 Task: Research Airbnb accommodation in Secunda, South Africa from 7th December, 2023 to 15th December, 2023 for 6 adults.3 bedrooms having 3 beds and 3 bathrooms. Property type can be guest house. Look for 5 properties as per requirement.
Action: Mouse moved to (602, 102)
Screenshot: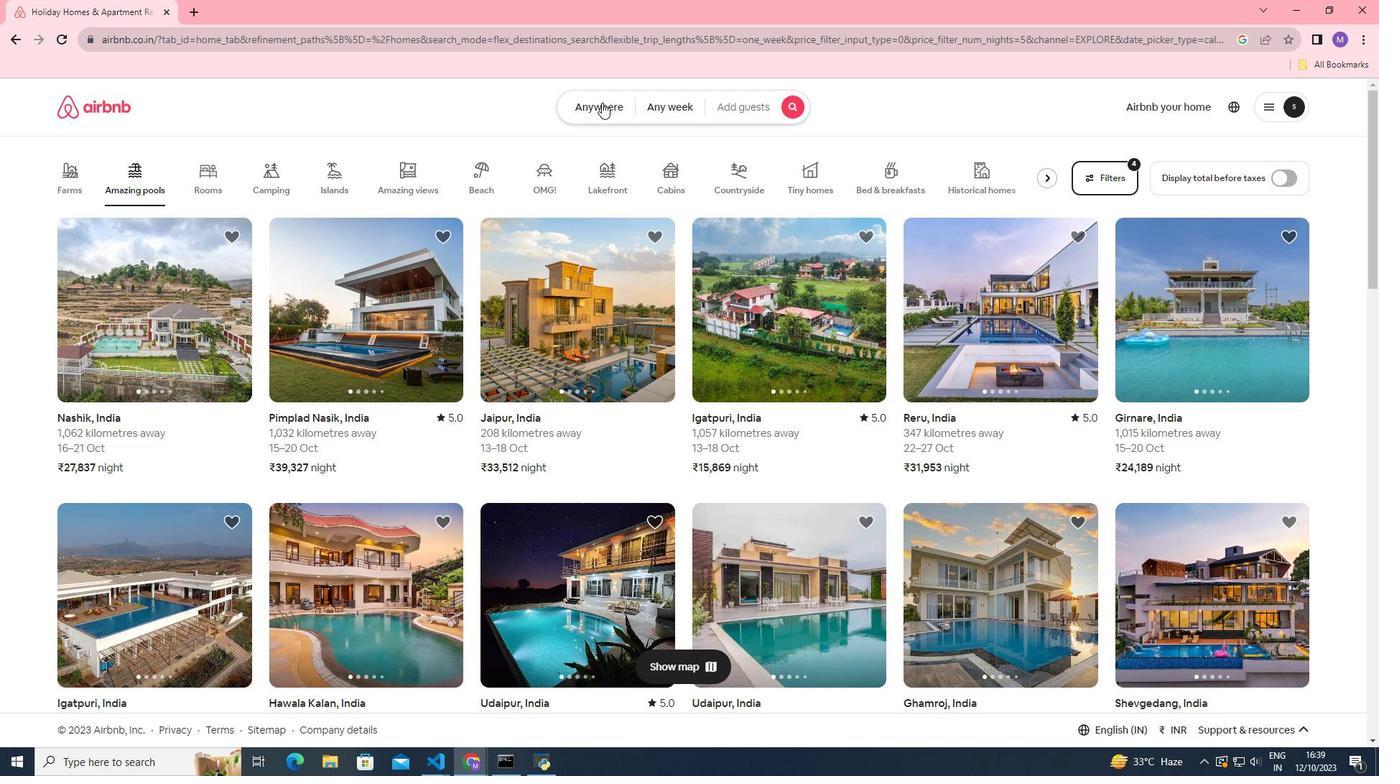 
Action: Mouse pressed left at (602, 102)
Screenshot: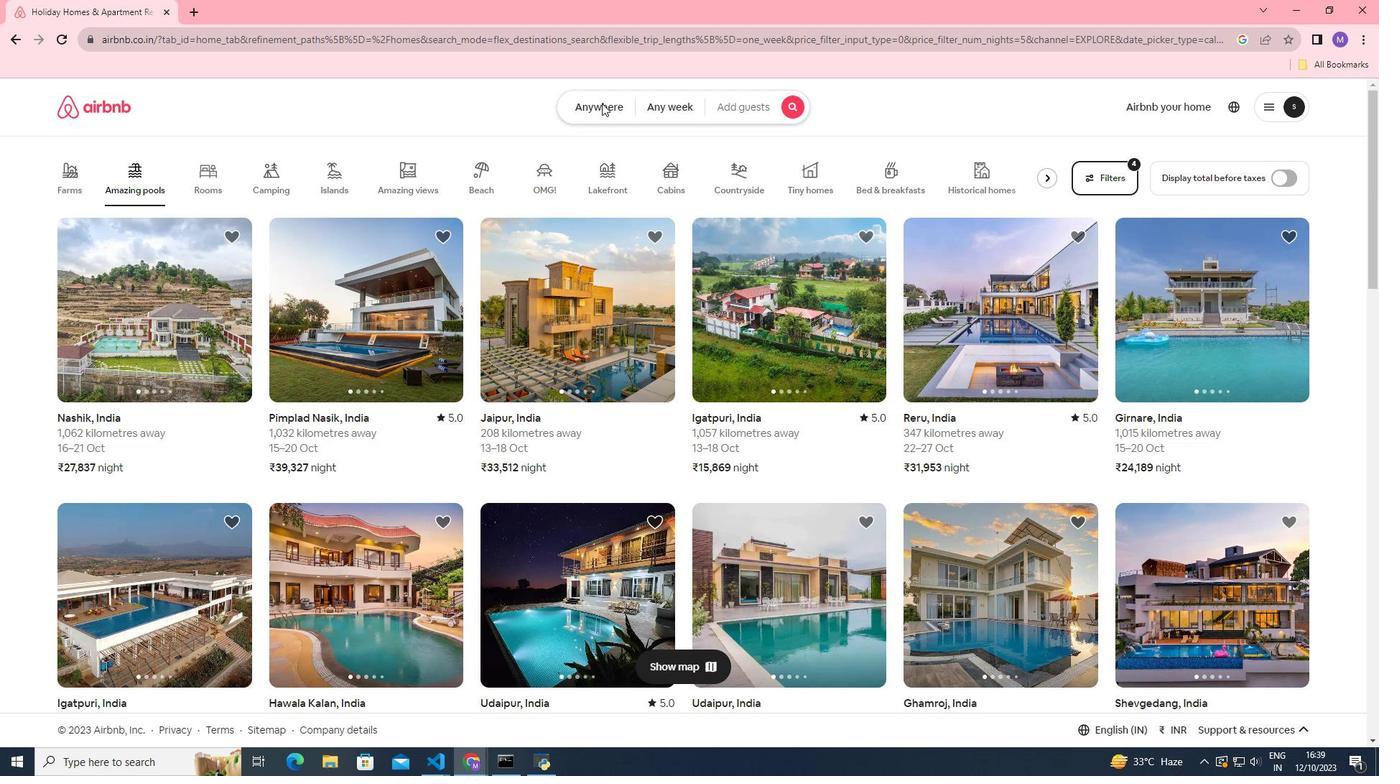 
Action: Mouse moved to (435, 163)
Screenshot: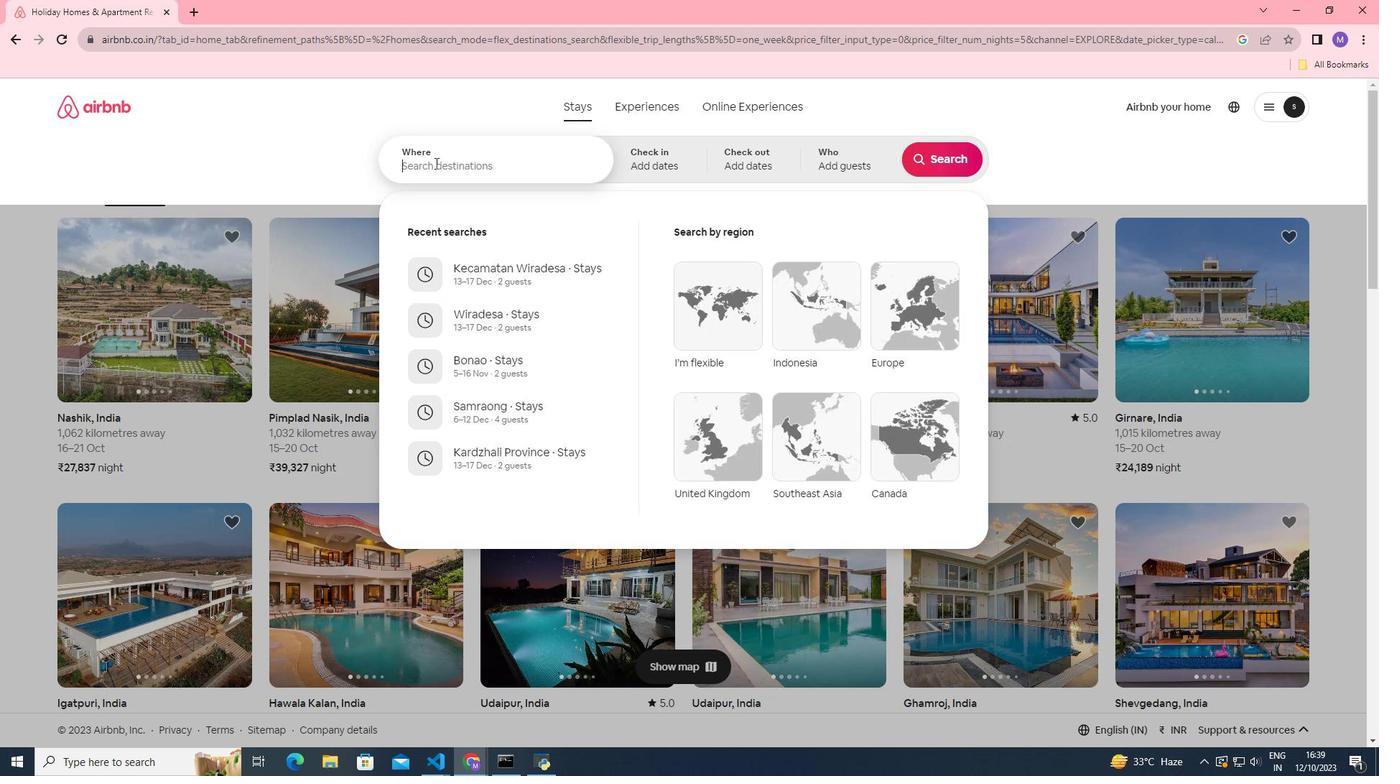 
Action: Mouse pressed left at (435, 163)
Screenshot: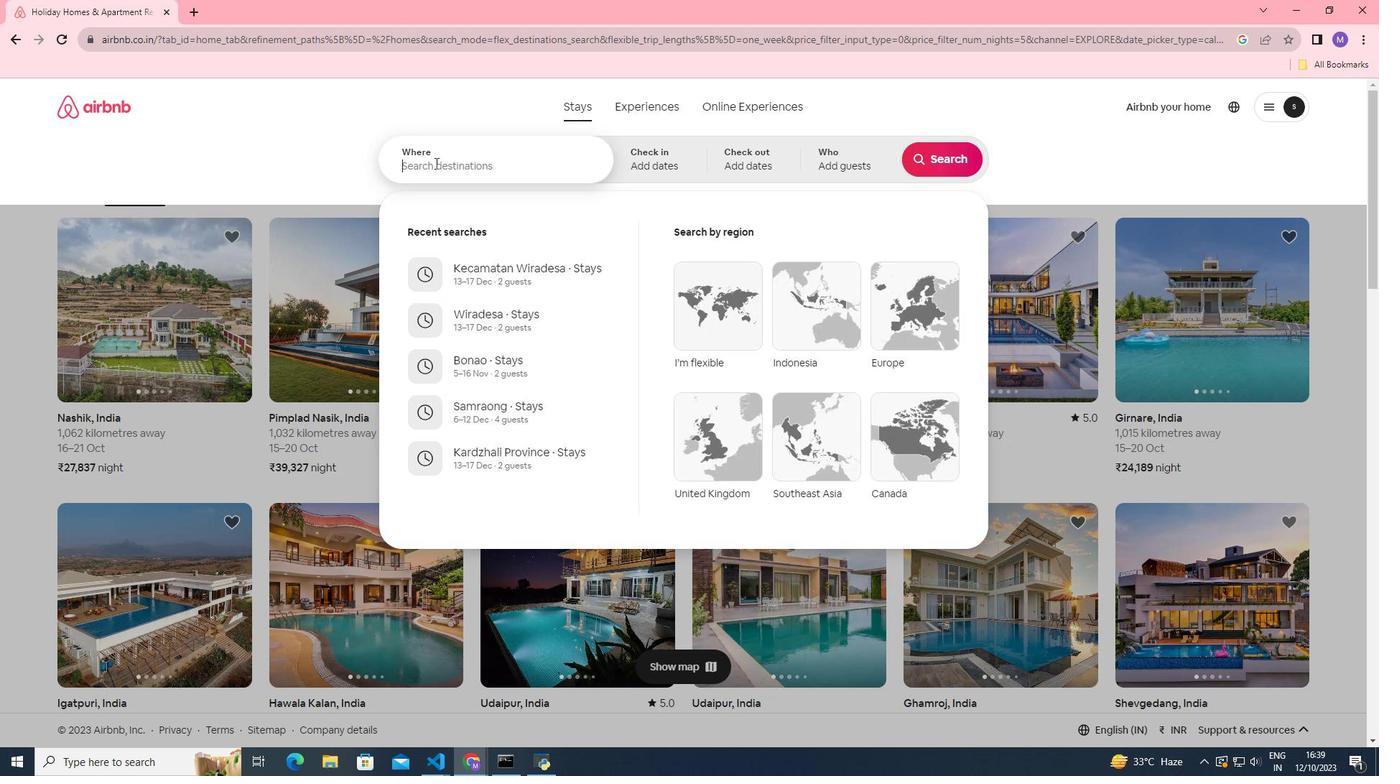 
Action: Key pressed <Key.shift><Key.shift><Key.shift><Key.shift>Secunda,<Key.space><Key.shift>South<Key.space><Key.shift>Africa
Screenshot: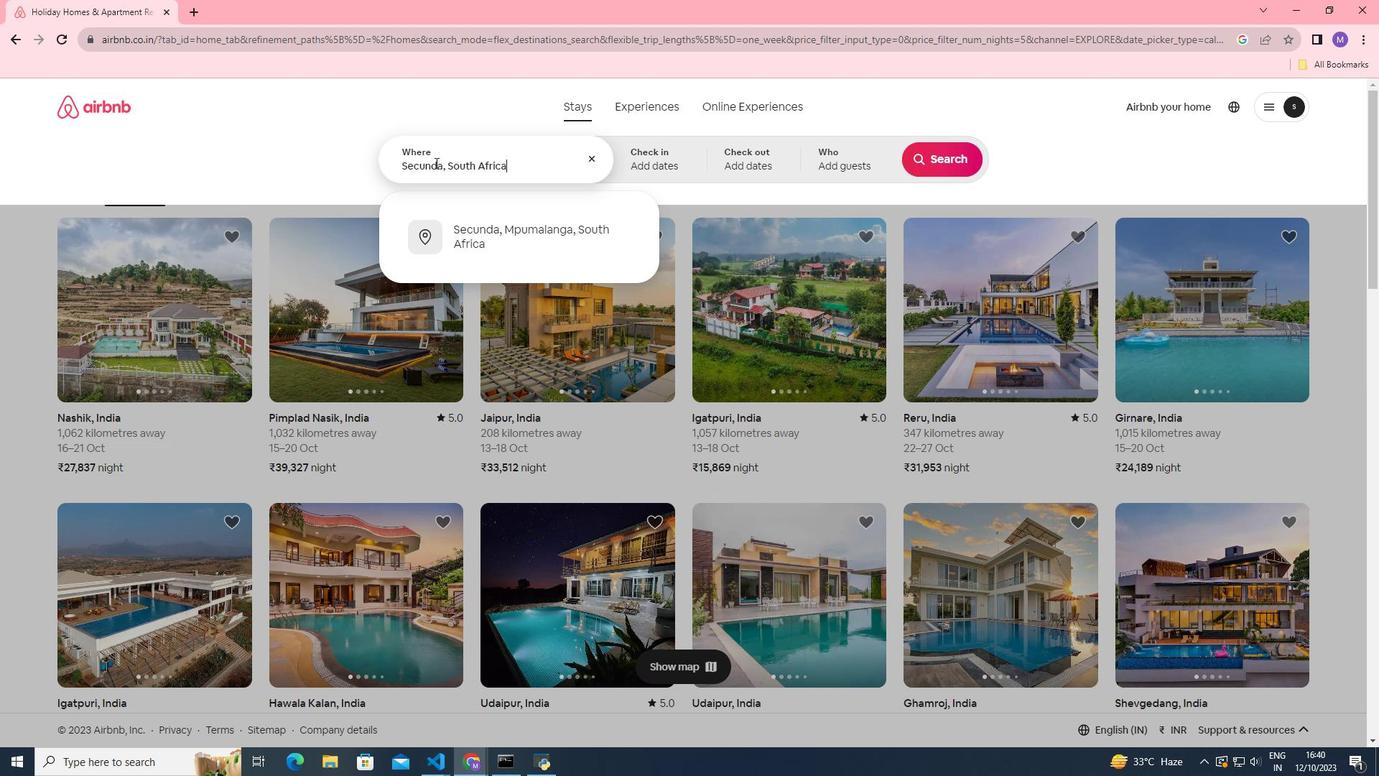 
Action: Mouse moved to (635, 167)
Screenshot: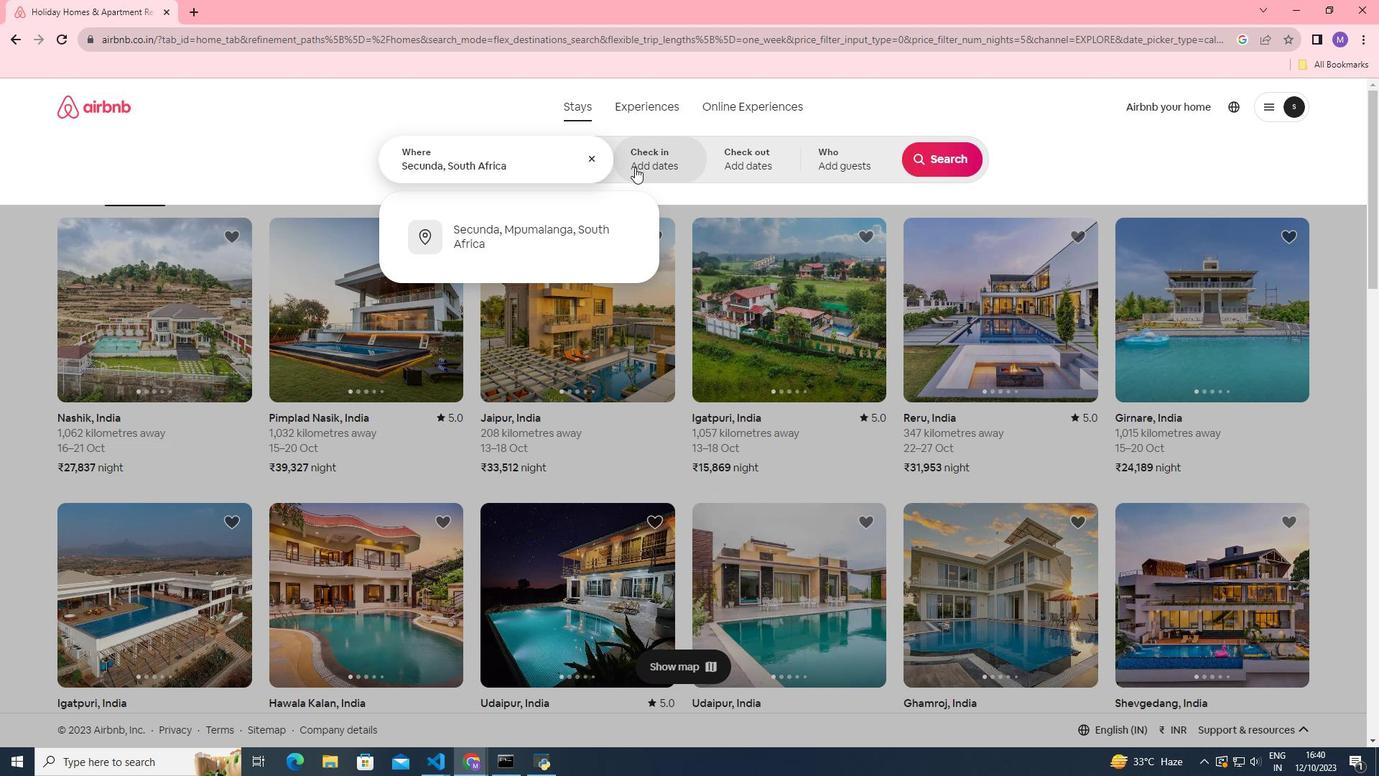 
Action: Mouse pressed left at (635, 167)
Screenshot: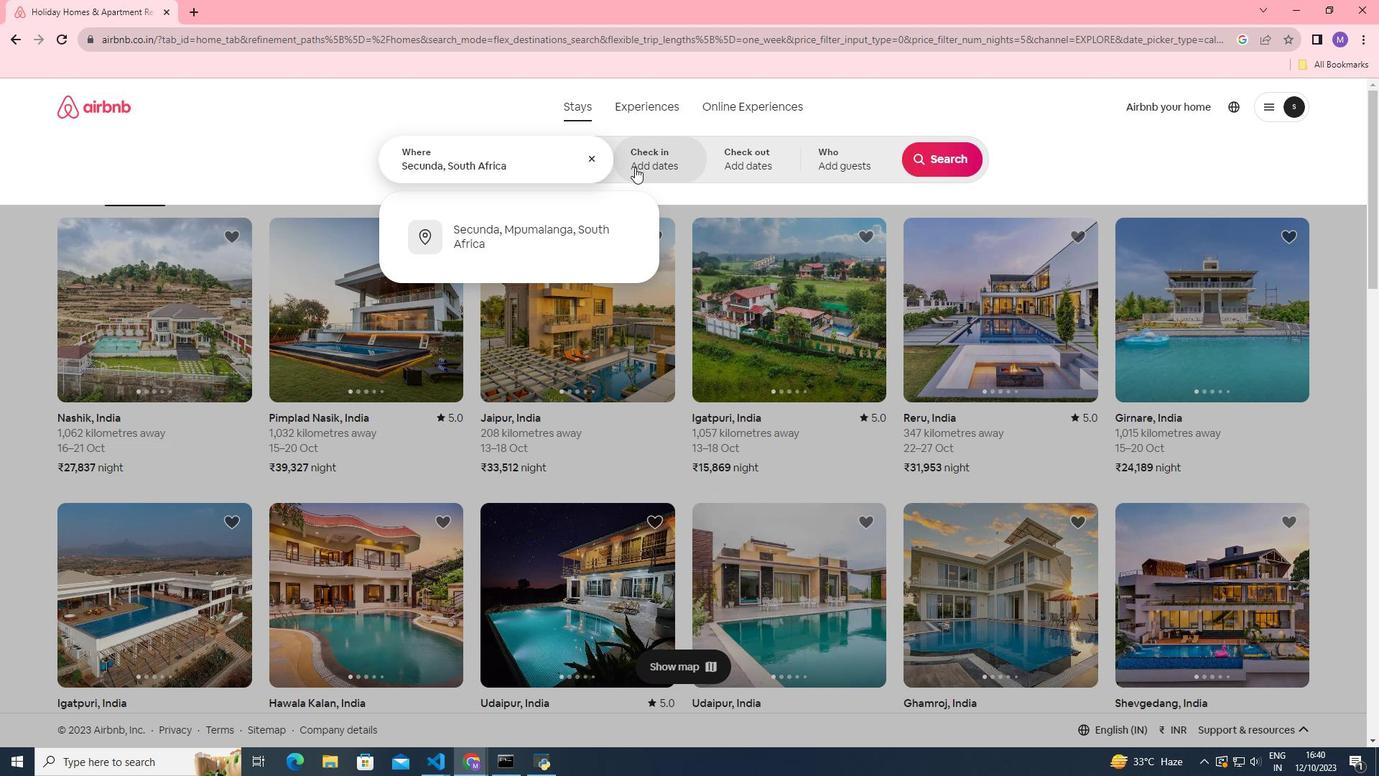
Action: Mouse moved to (945, 275)
Screenshot: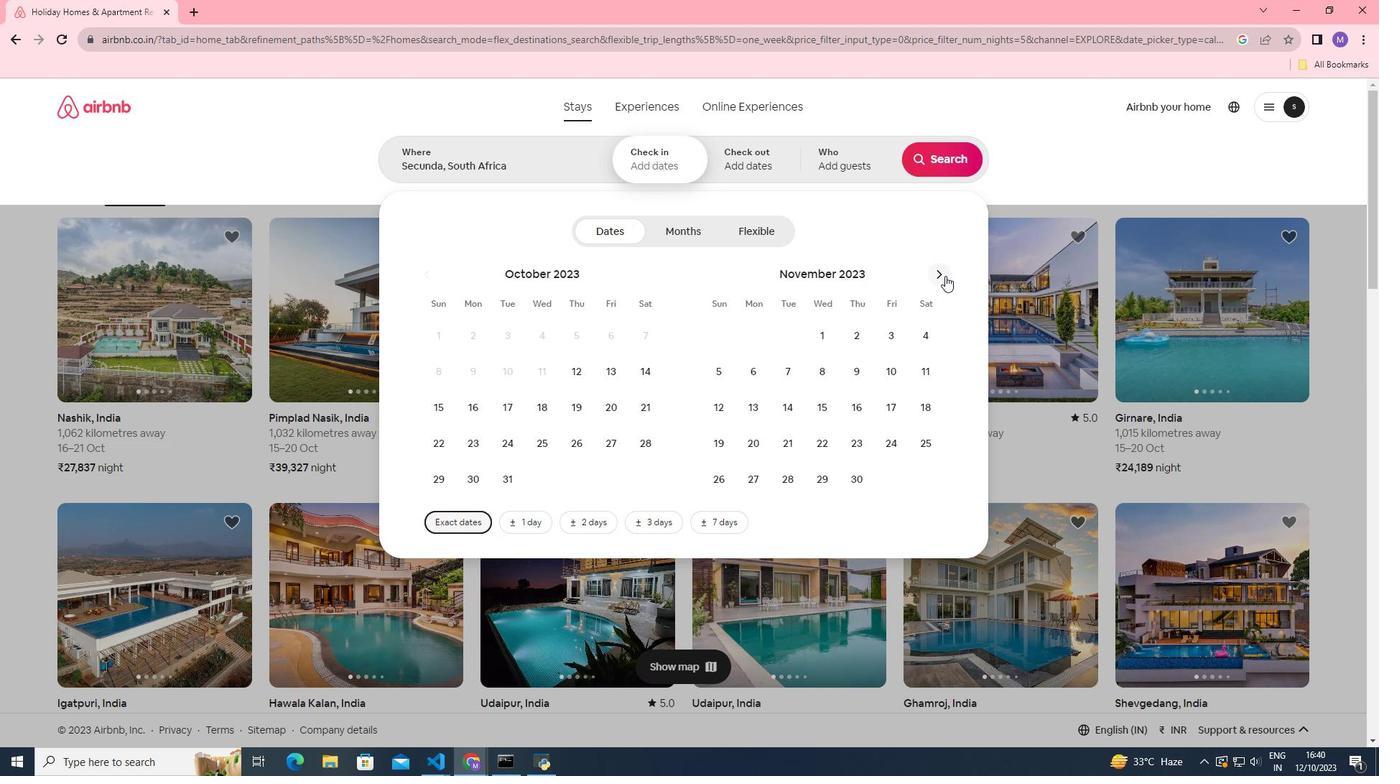 
Action: Mouse pressed left at (945, 275)
Screenshot: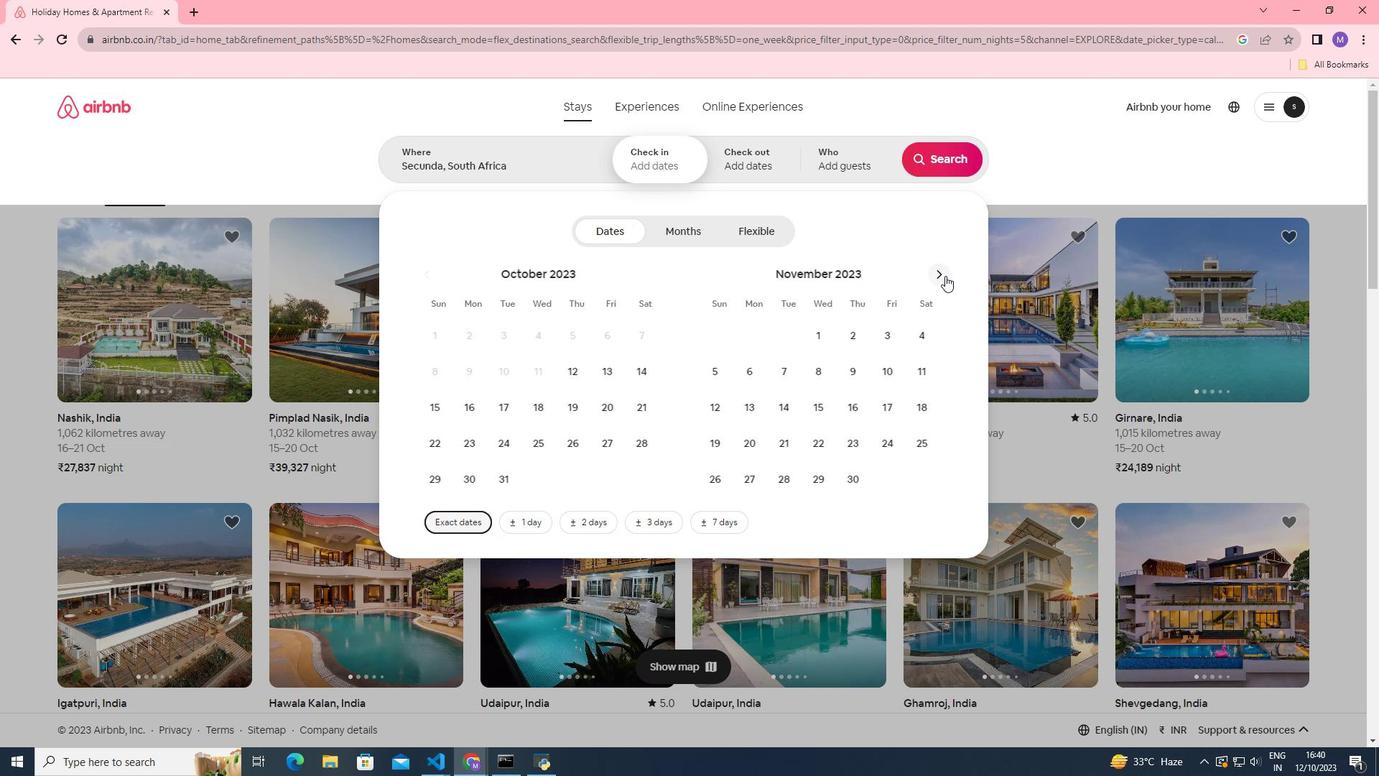 
Action: Mouse moved to (849, 372)
Screenshot: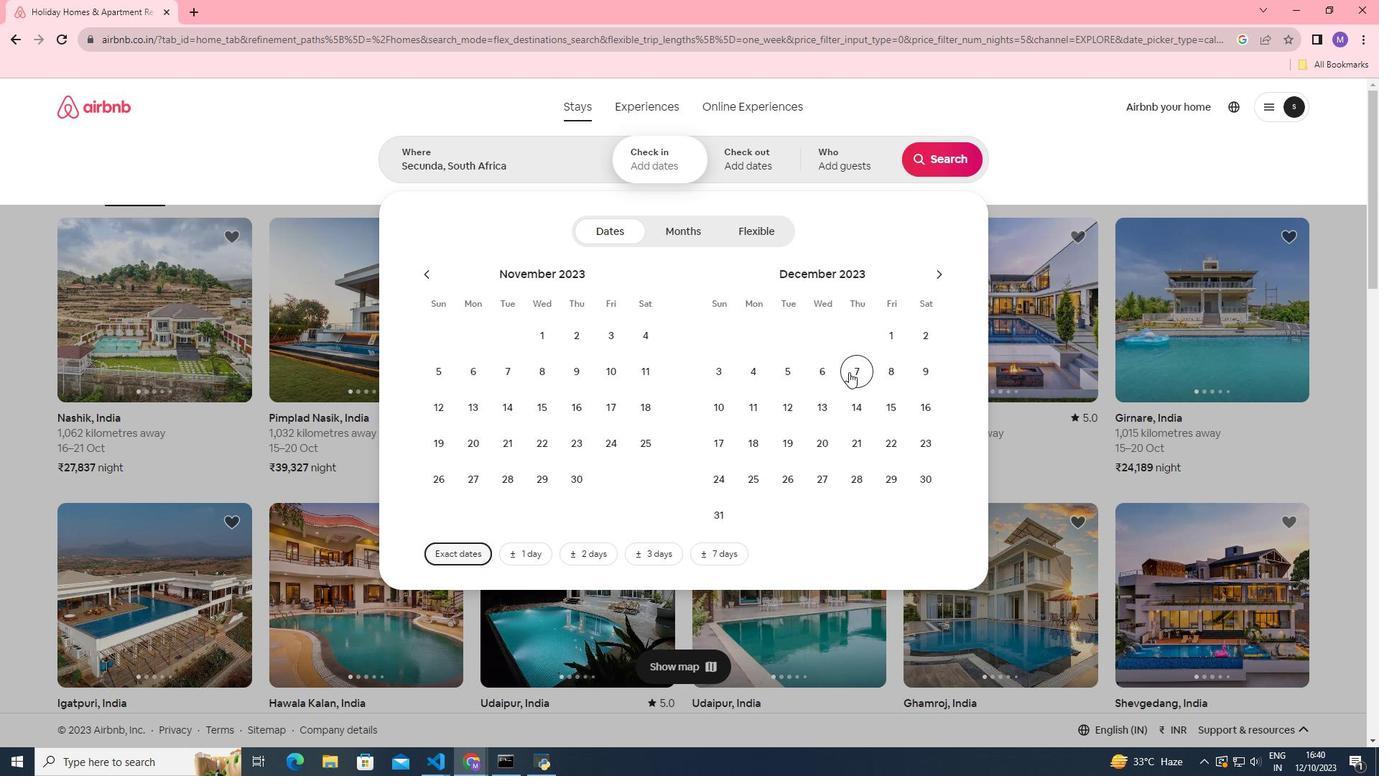 
Action: Mouse pressed left at (849, 372)
Screenshot: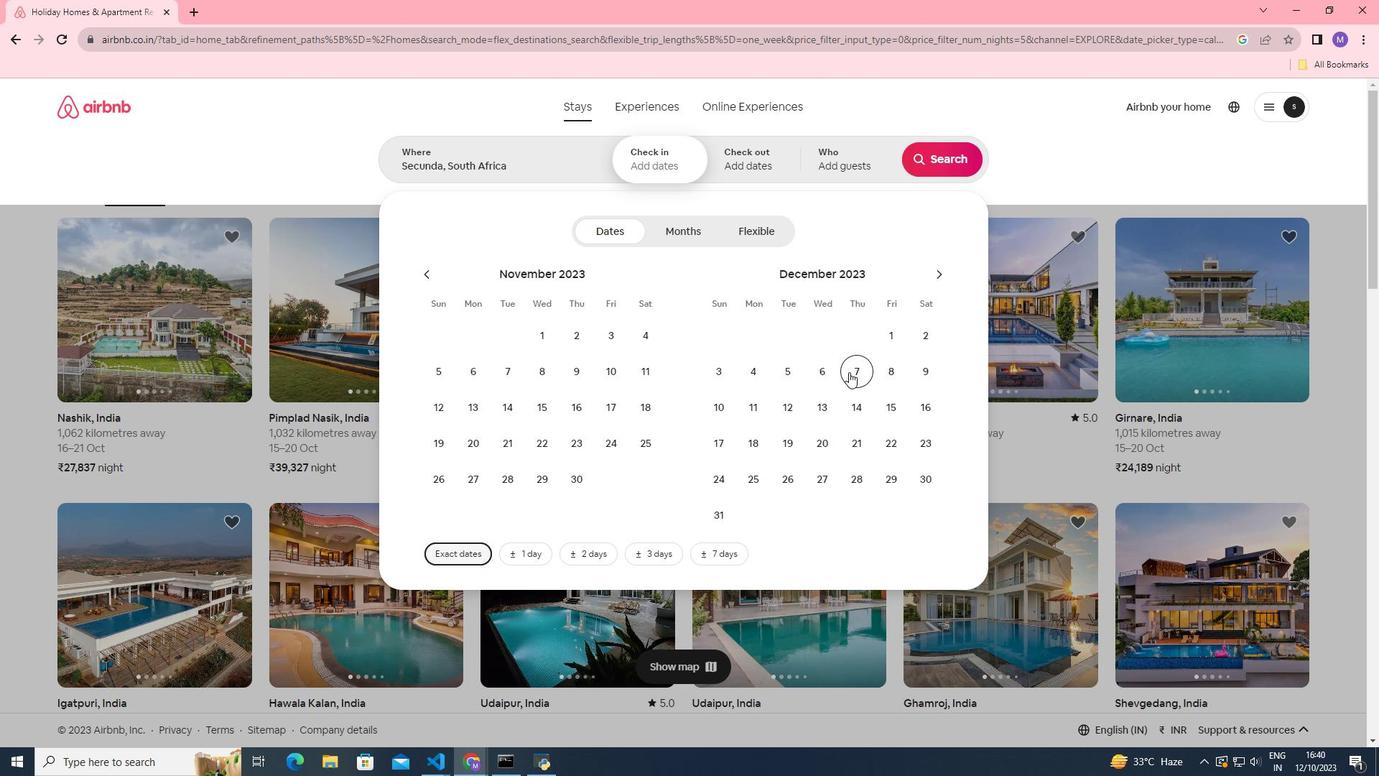 
Action: Mouse moved to (878, 416)
Screenshot: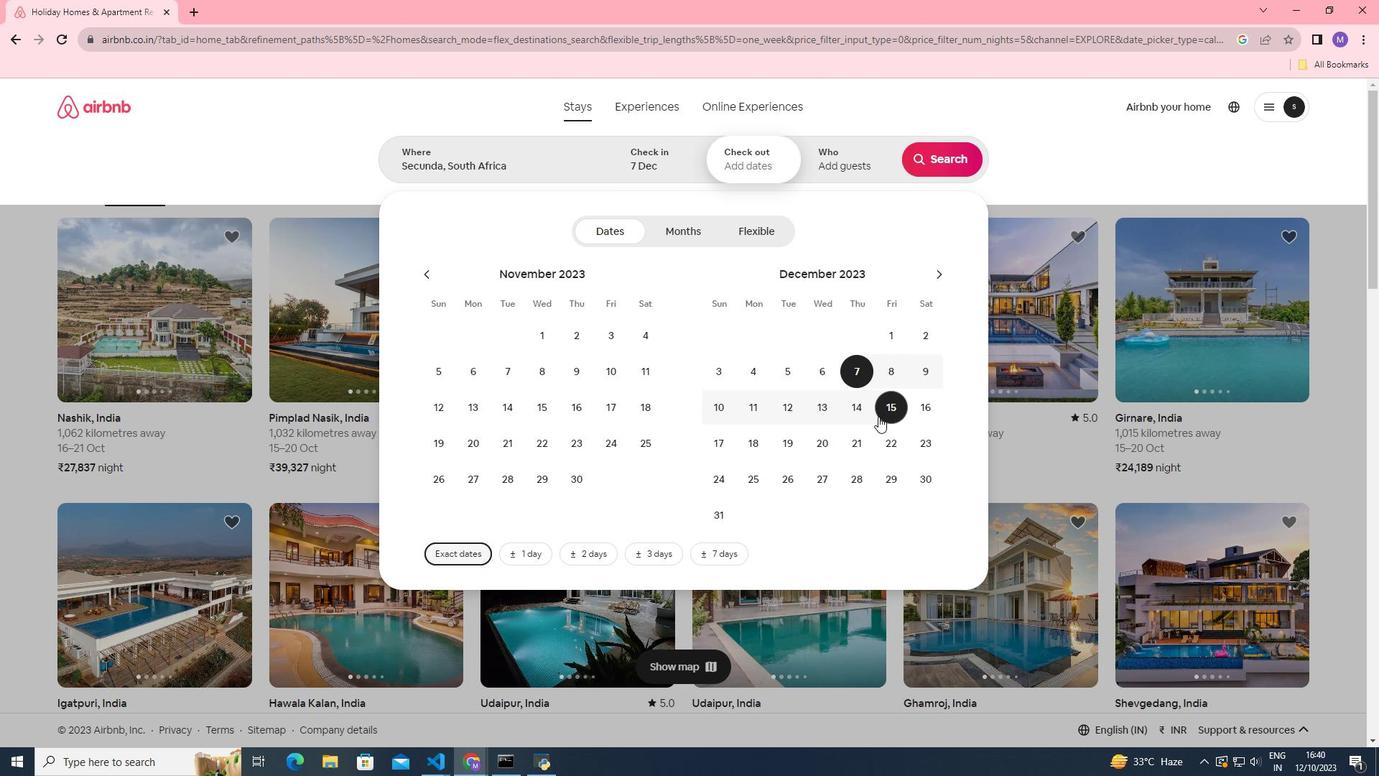 
Action: Mouse pressed left at (878, 416)
Screenshot: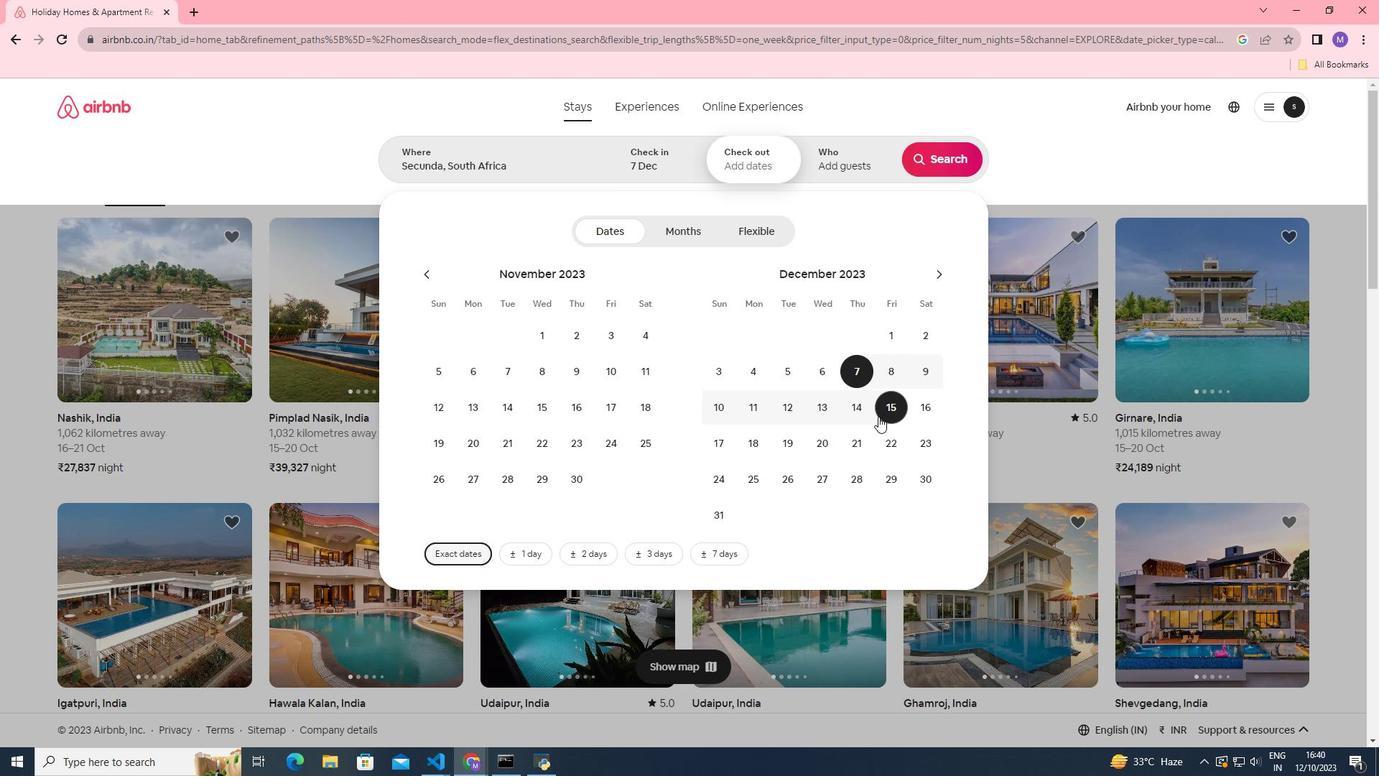 
Action: Mouse moved to (818, 175)
Screenshot: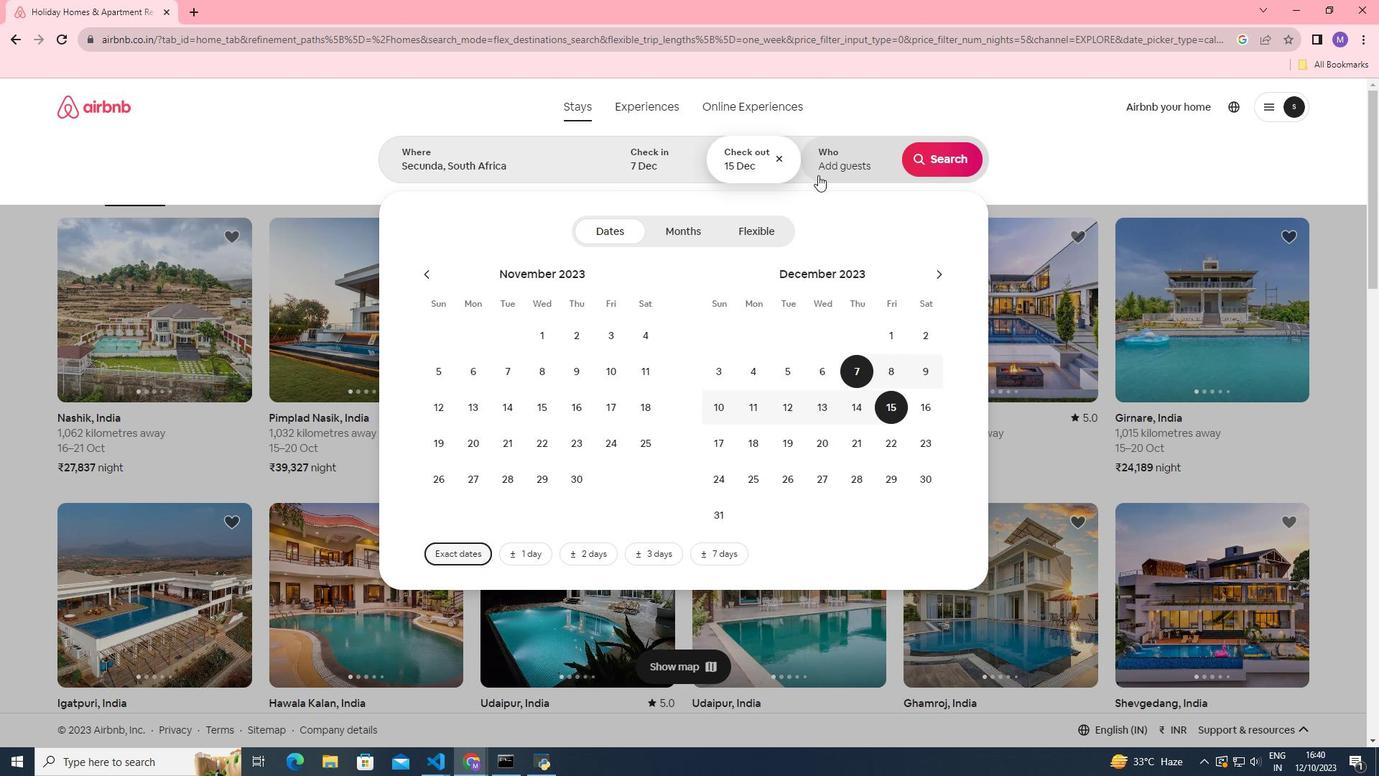 
Action: Mouse pressed left at (818, 175)
Screenshot: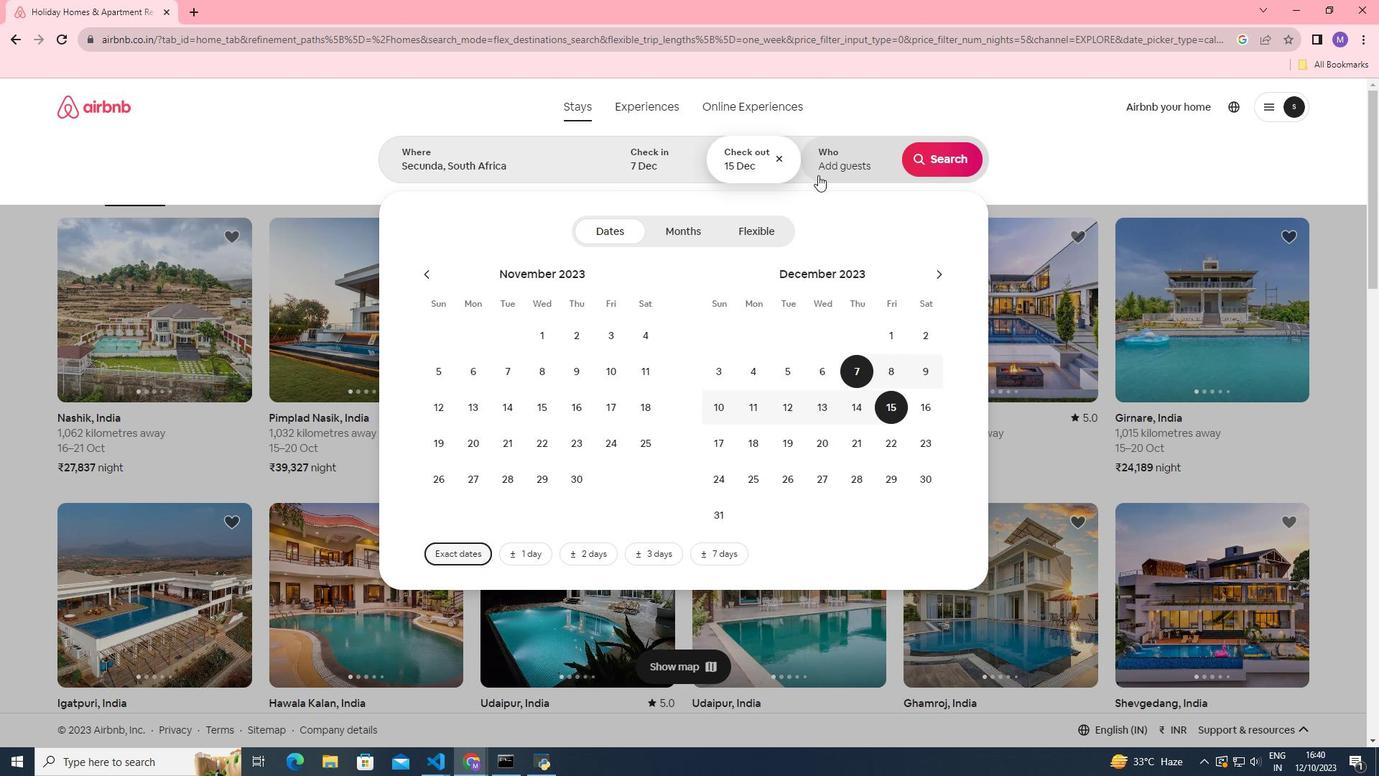 
Action: Mouse moved to (937, 232)
Screenshot: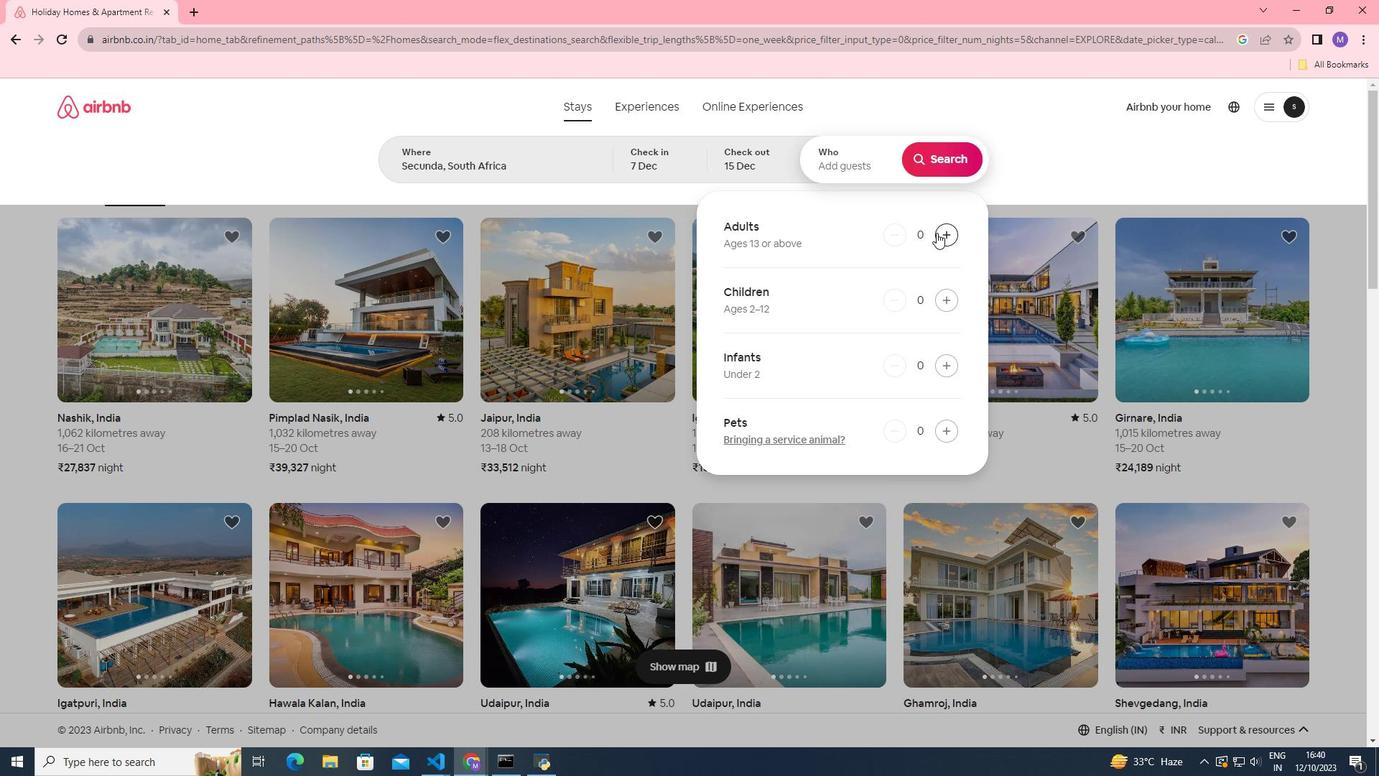 
Action: Mouse pressed left at (937, 232)
Screenshot: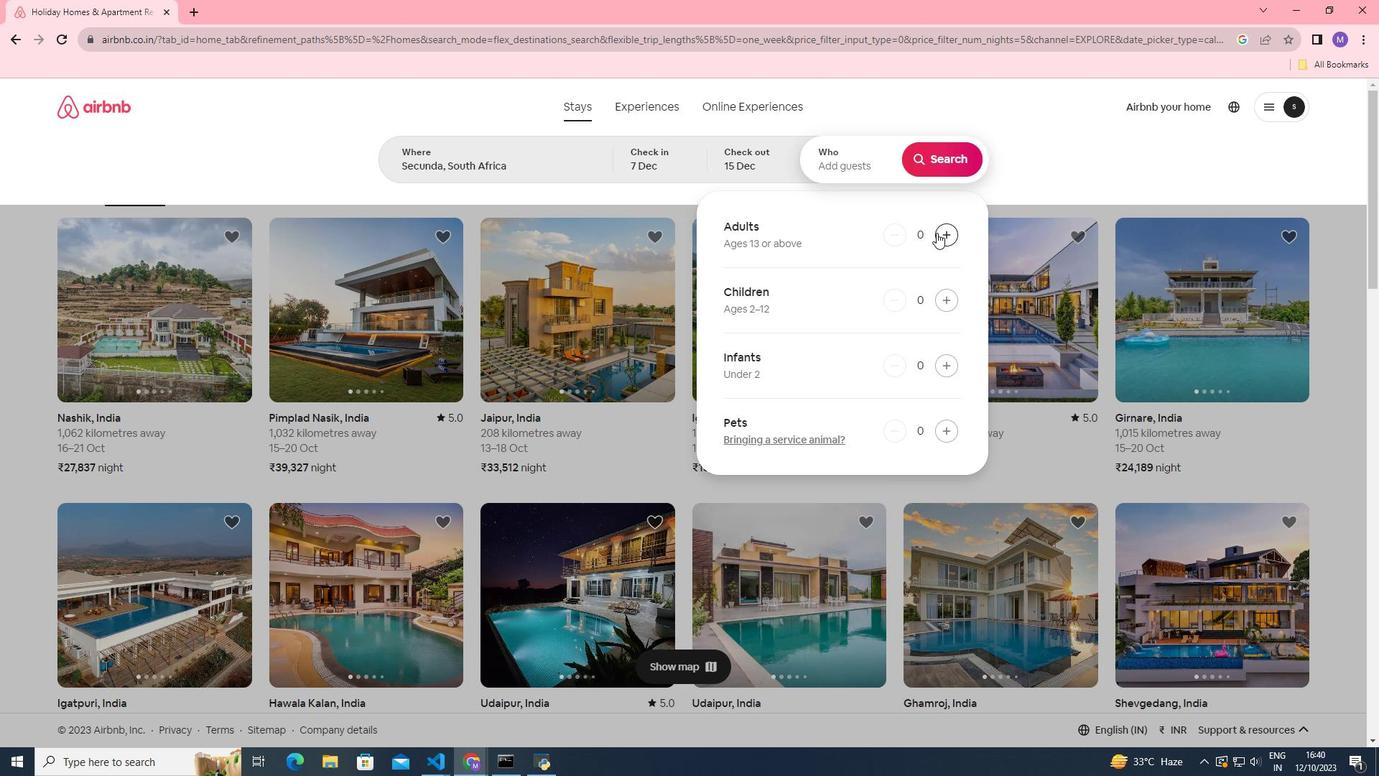 
Action: Mouse pressed left at (937, 232)
Screenshot: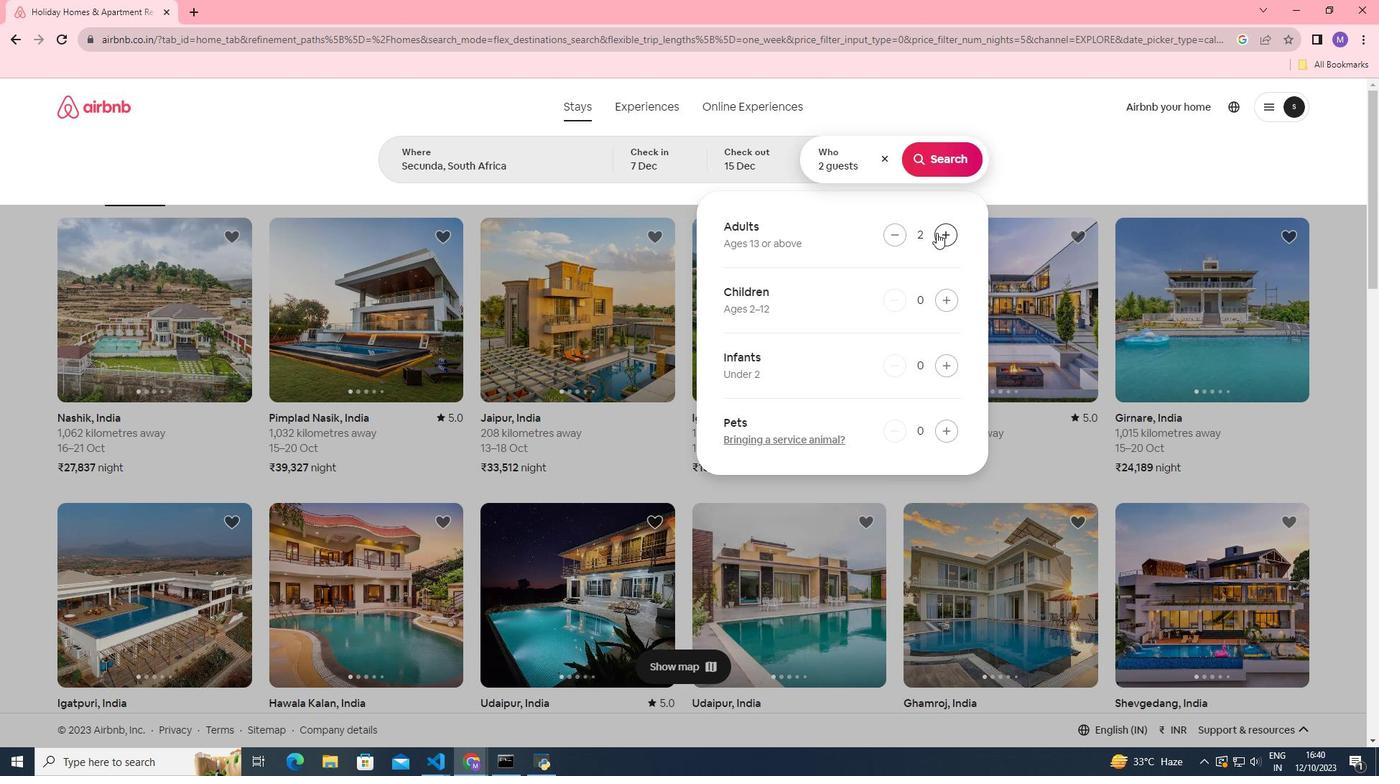 
Action: Mouse pressed left at (937, 232)
Screenshot: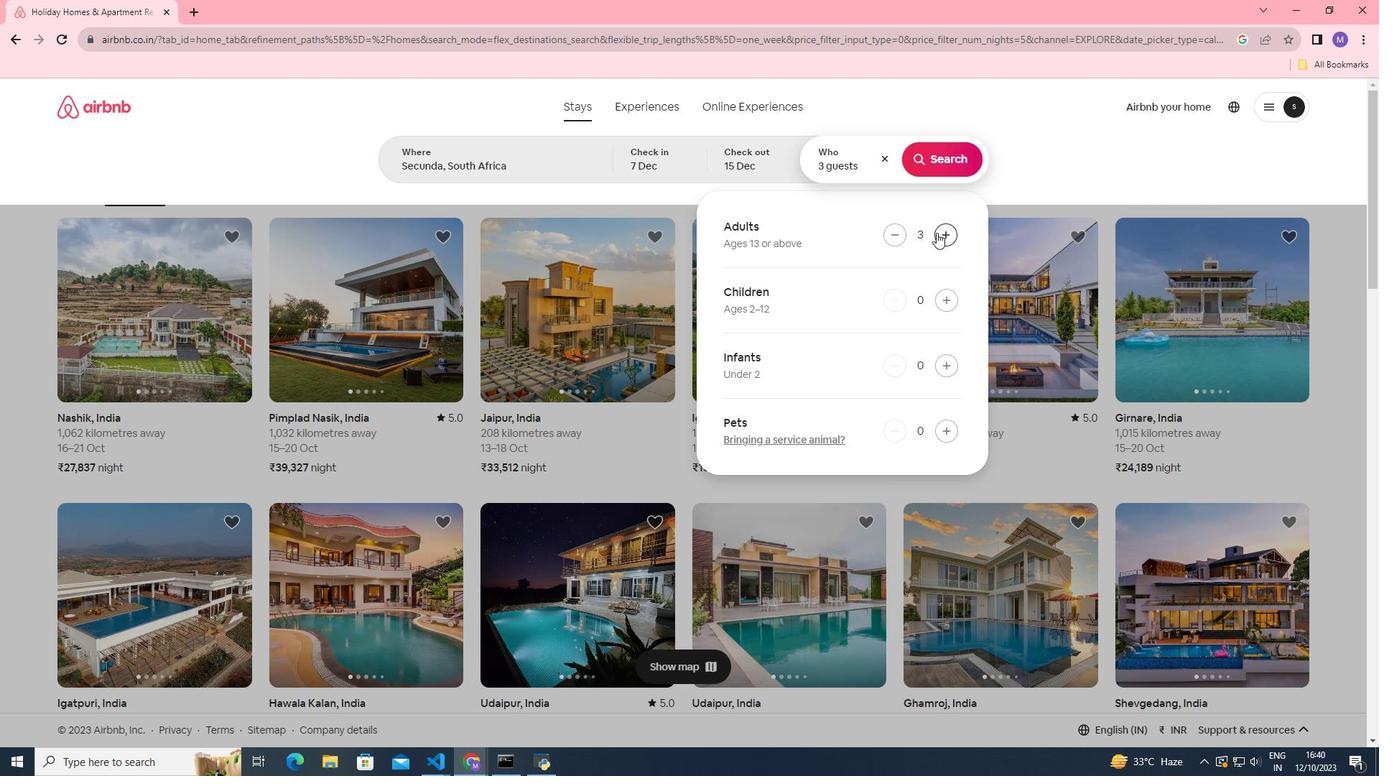 
Action: Mouse pressed left at (937, 232)
Screenshot: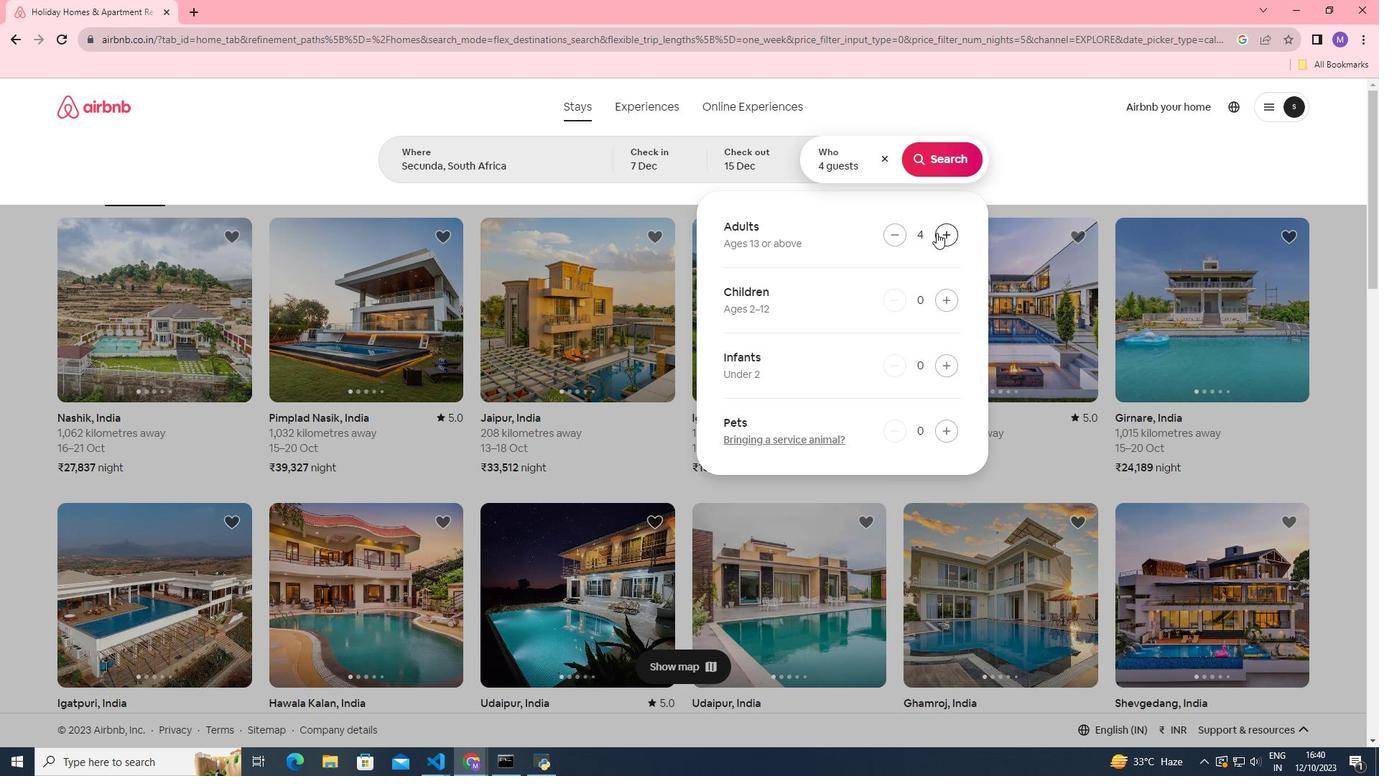 
Action: Mouse pressed left at (937, 232)
Screenshot: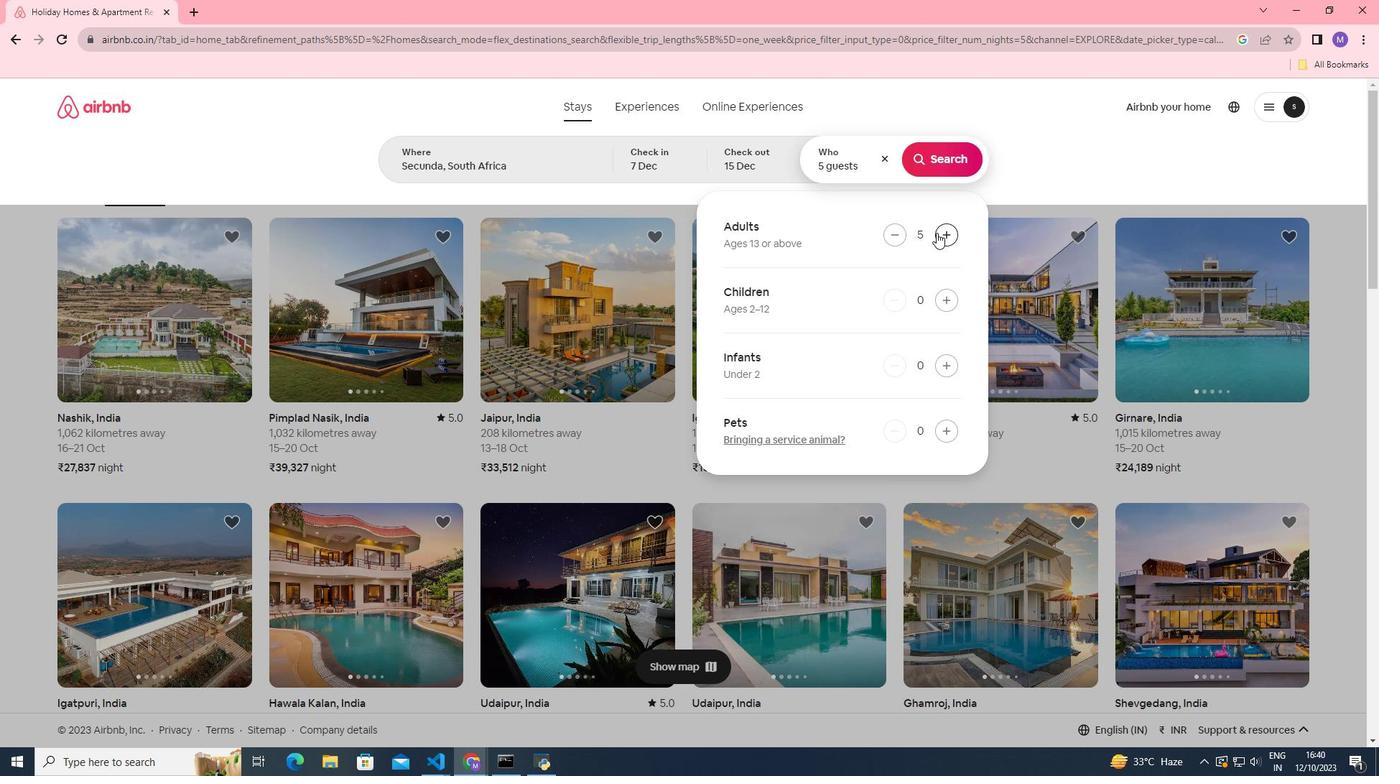 
Action: Mouse pressed left at (937, 232)
Screenshot: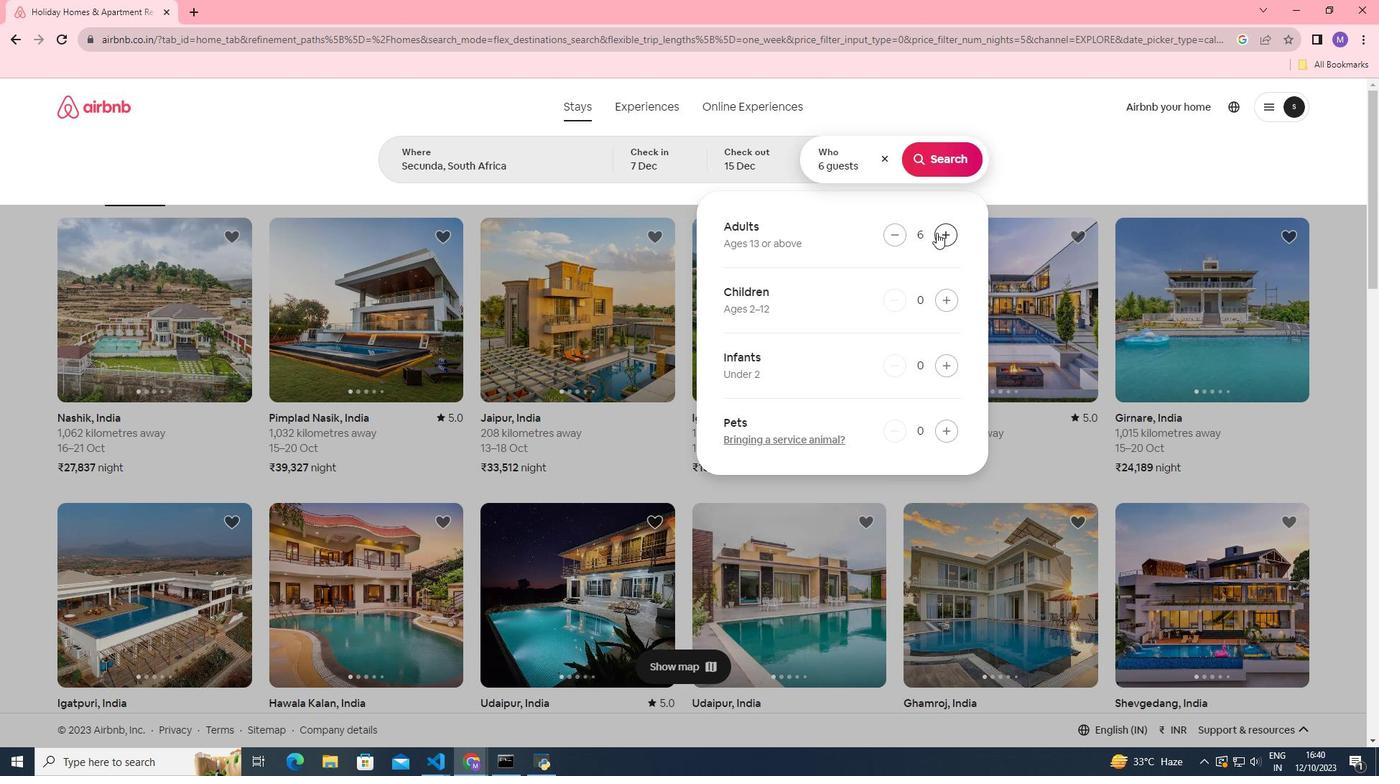 
Action: Mouse moved to (923, 160)
Screenshot: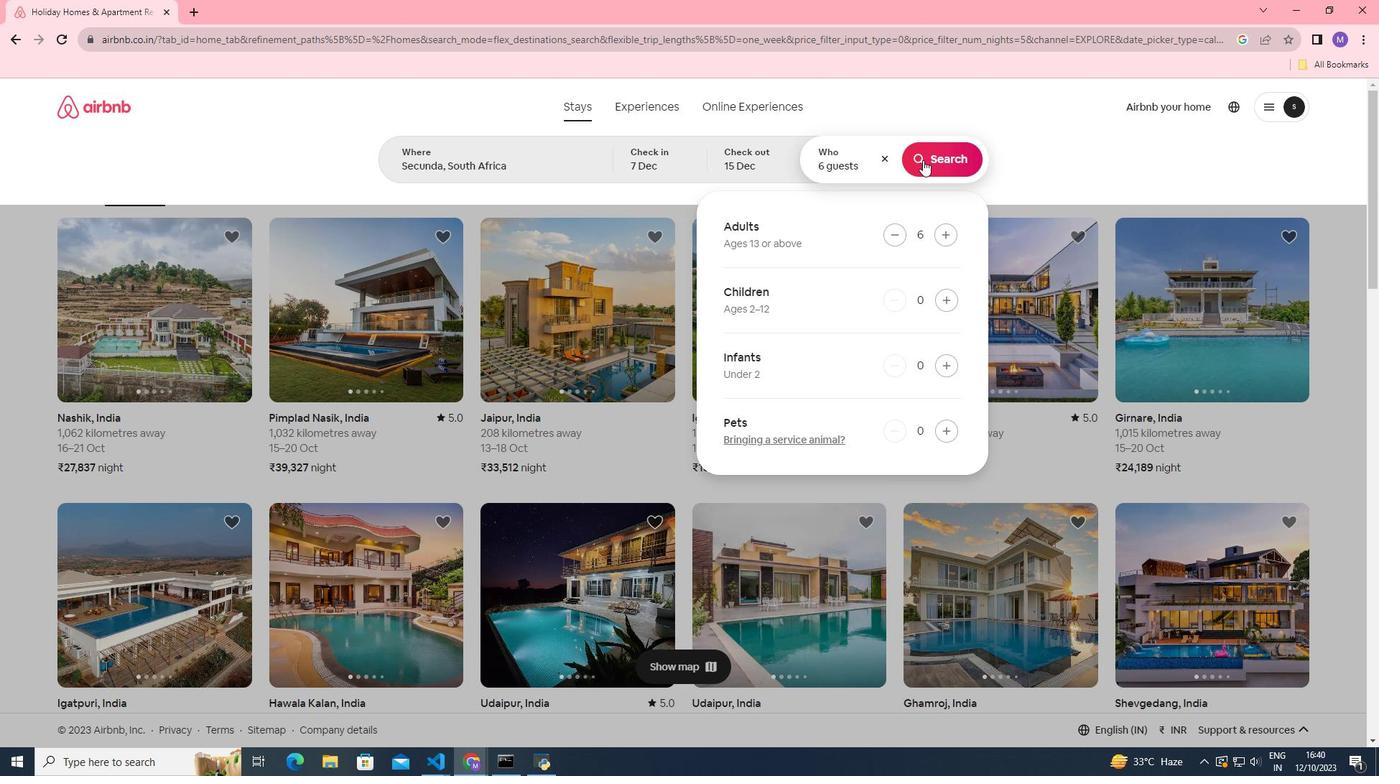 
Action: Mouse pressed left at (923, 160)
Screenshot: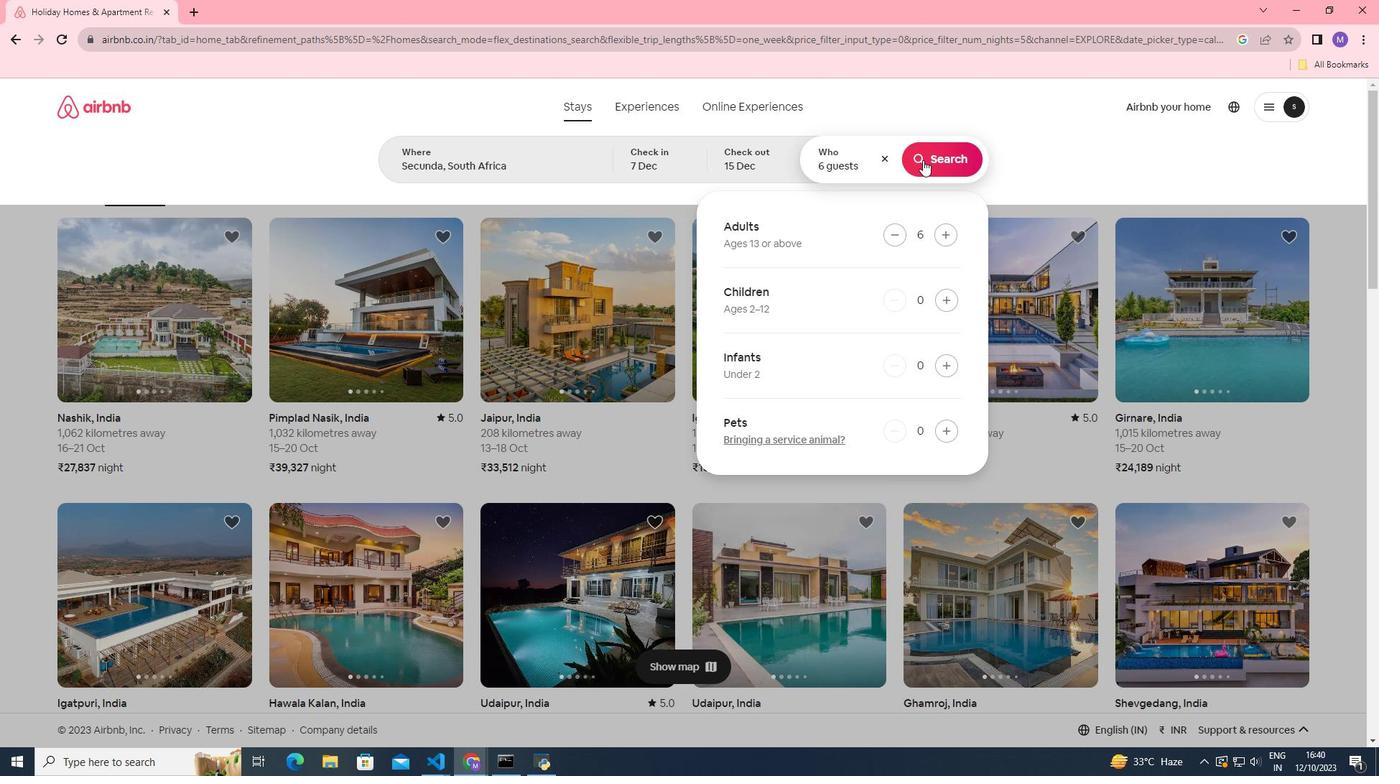 
Action: Mouse moved to (1123, 166)
Screenshot: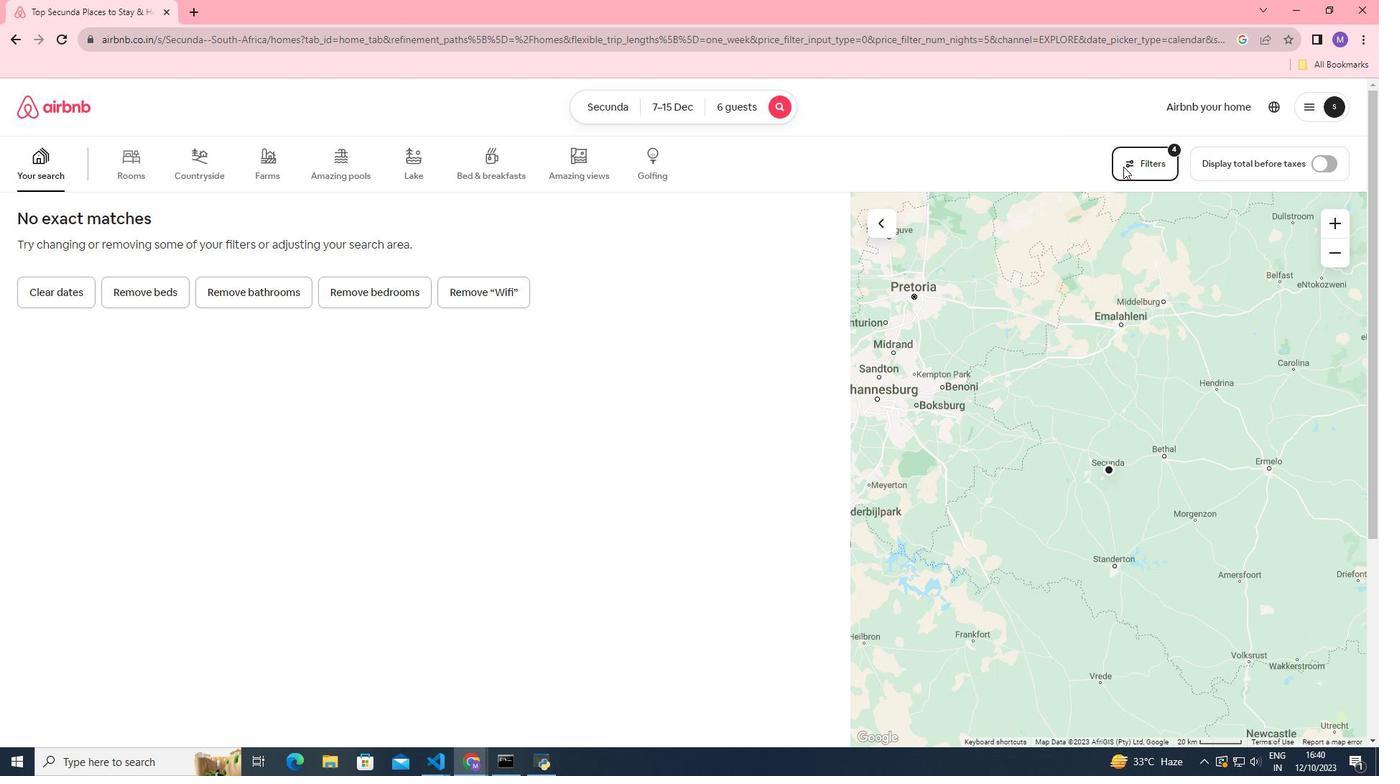 
Action: Mouse pressed left at (1123, 166)
Screenshot: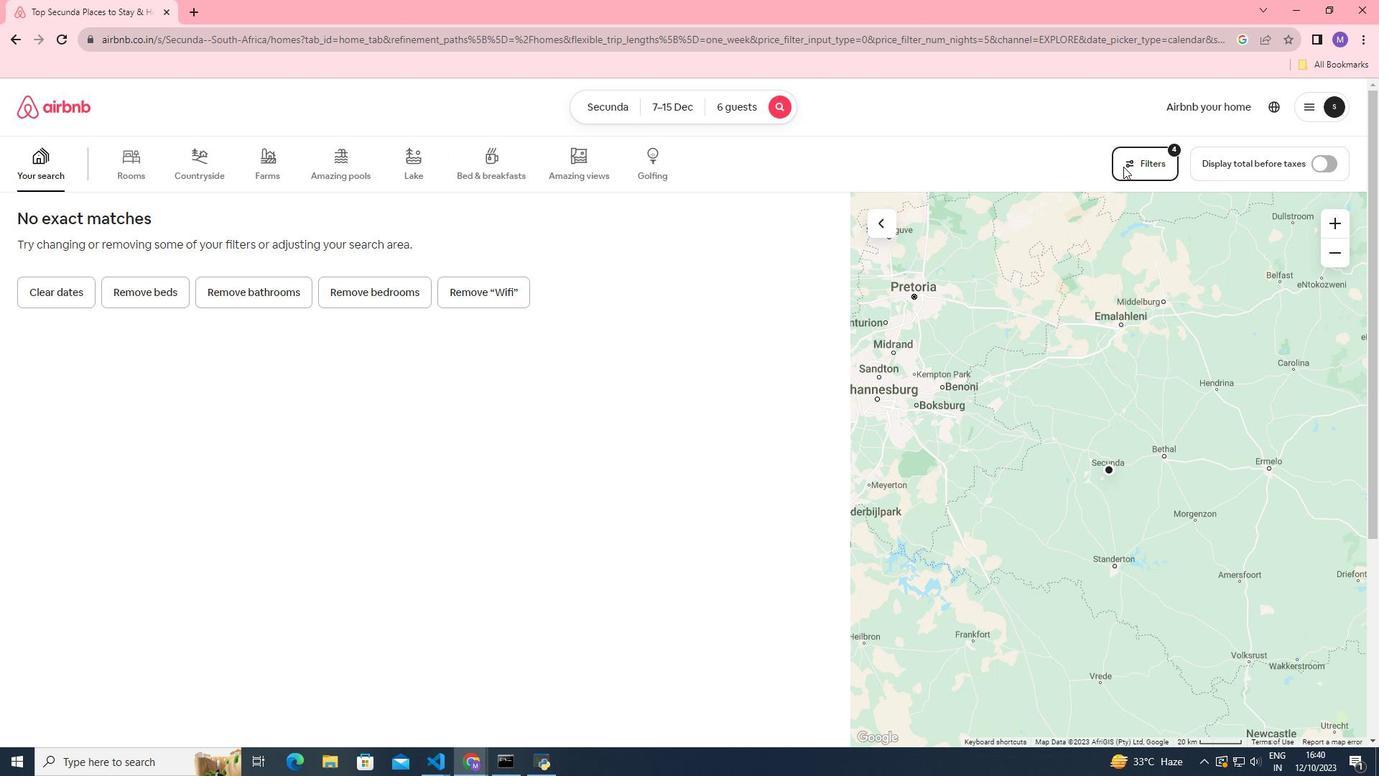 
Action: Mouse moved to (448, 685)
Screenshot: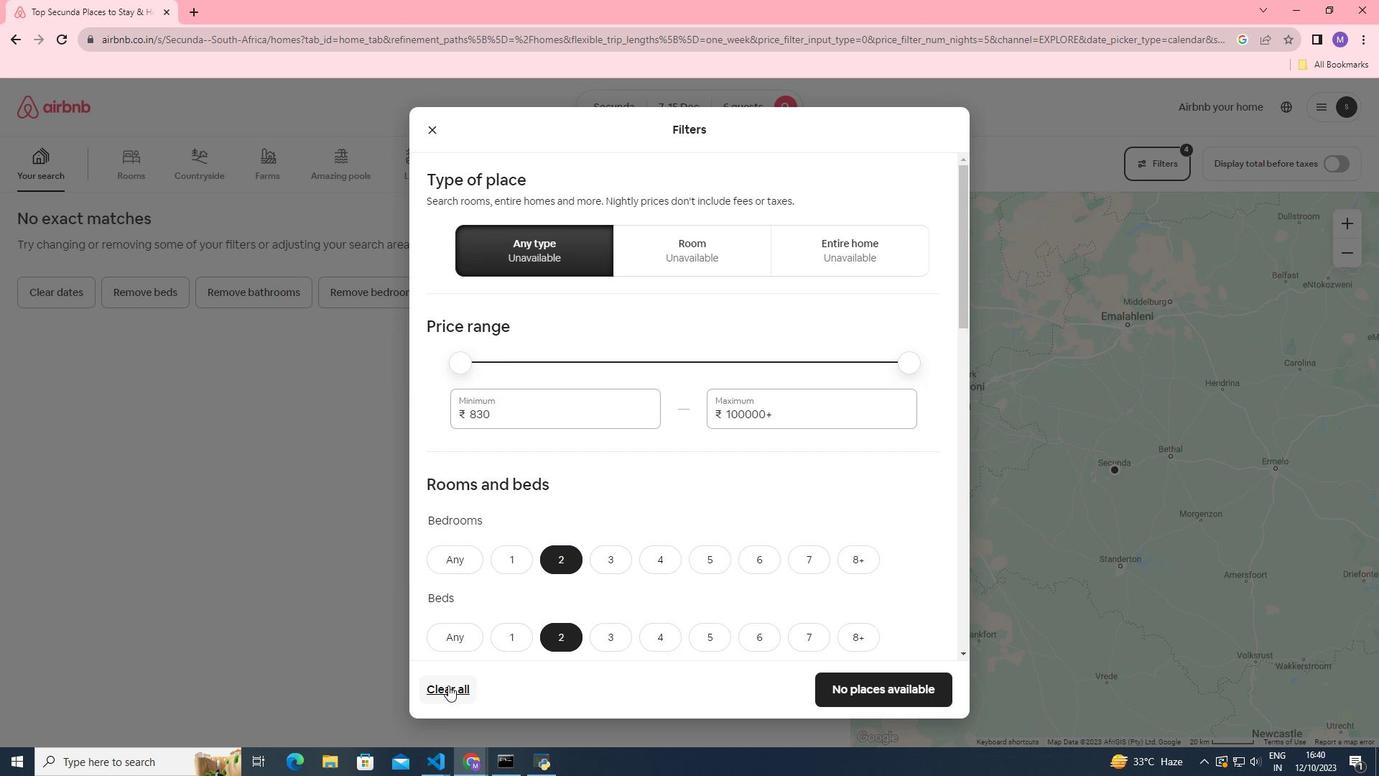 
Action: Mouse pressed left at (448, 685)
Screenshot: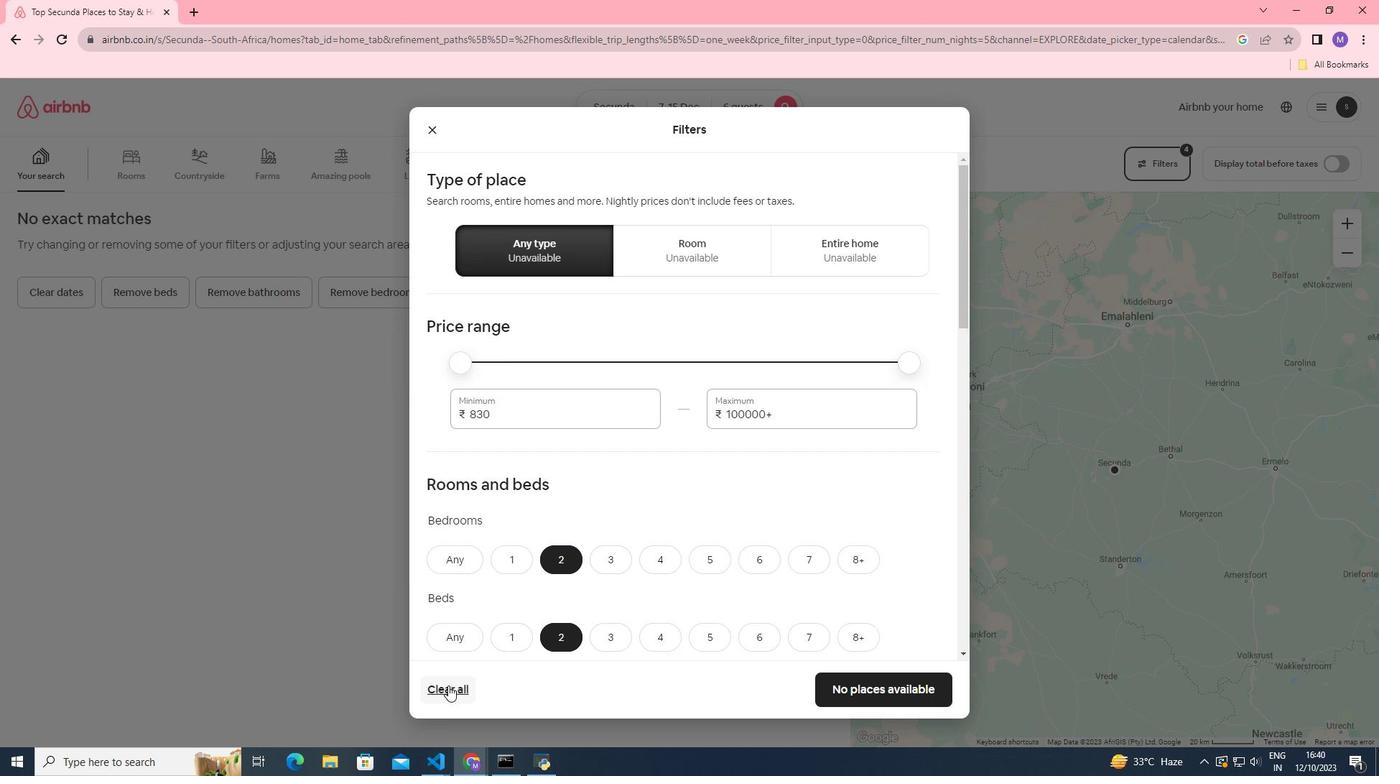 
Action: Mouse moved to (627, 421)
Screenshot: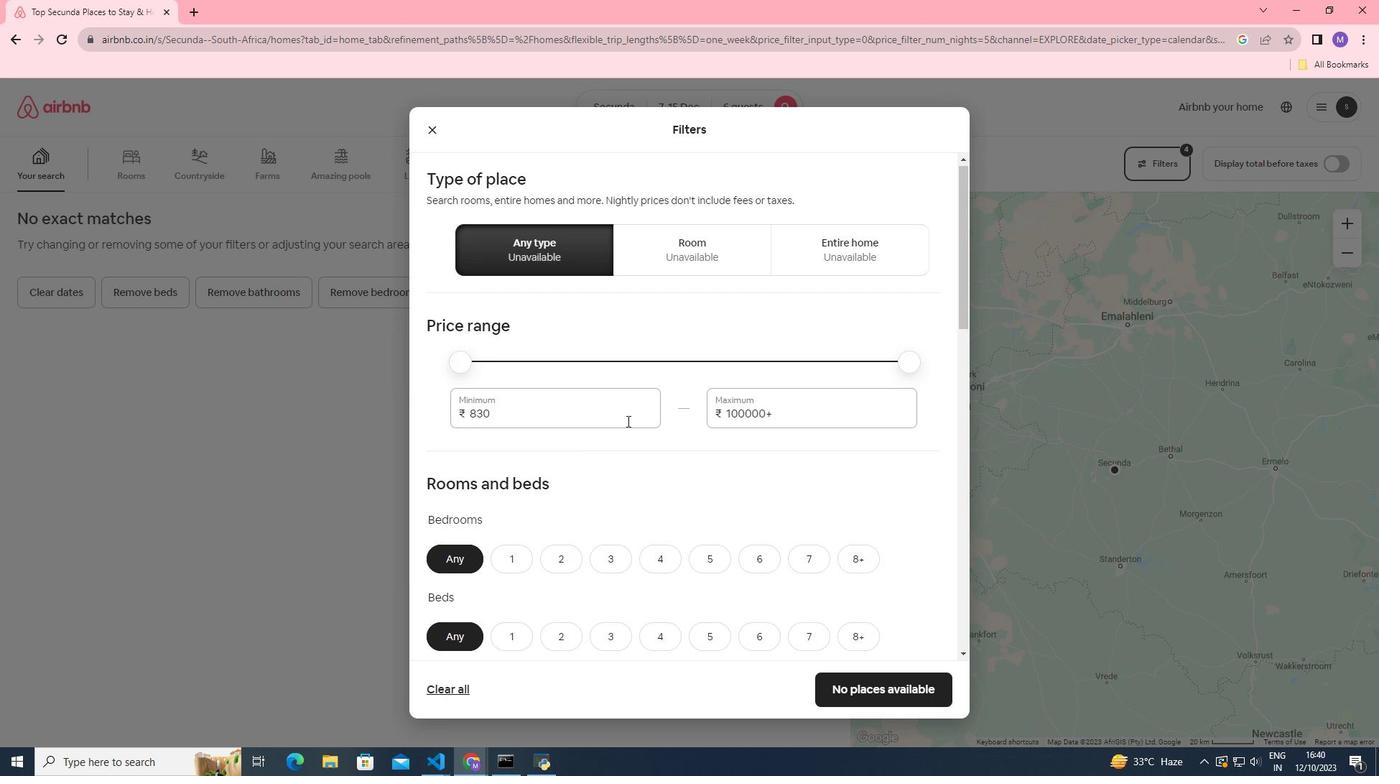 
Action: Mouse scrolled (627, 420) with delta (0, 0)
Screenshot: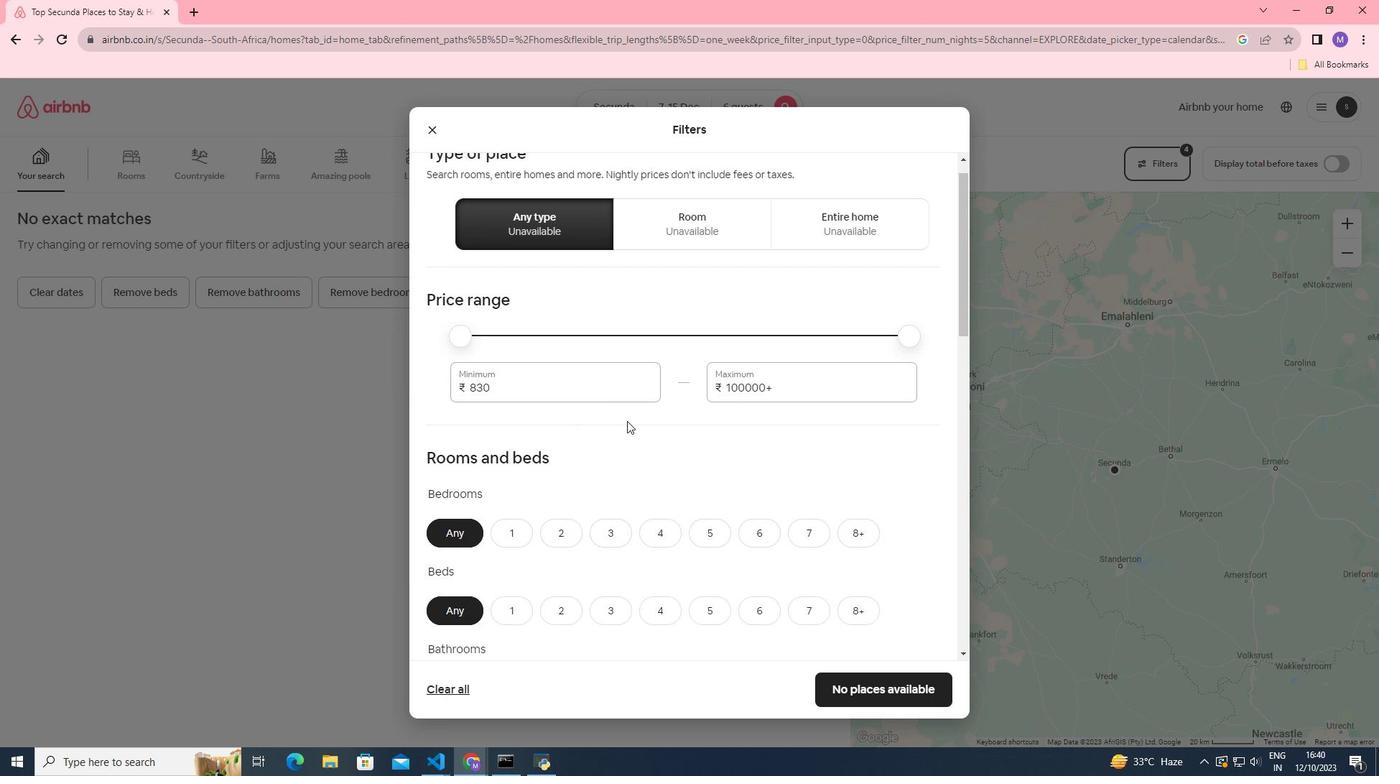 
Action: Mouse scrolled (627, 420) with delta (0, 0)
Screenshot: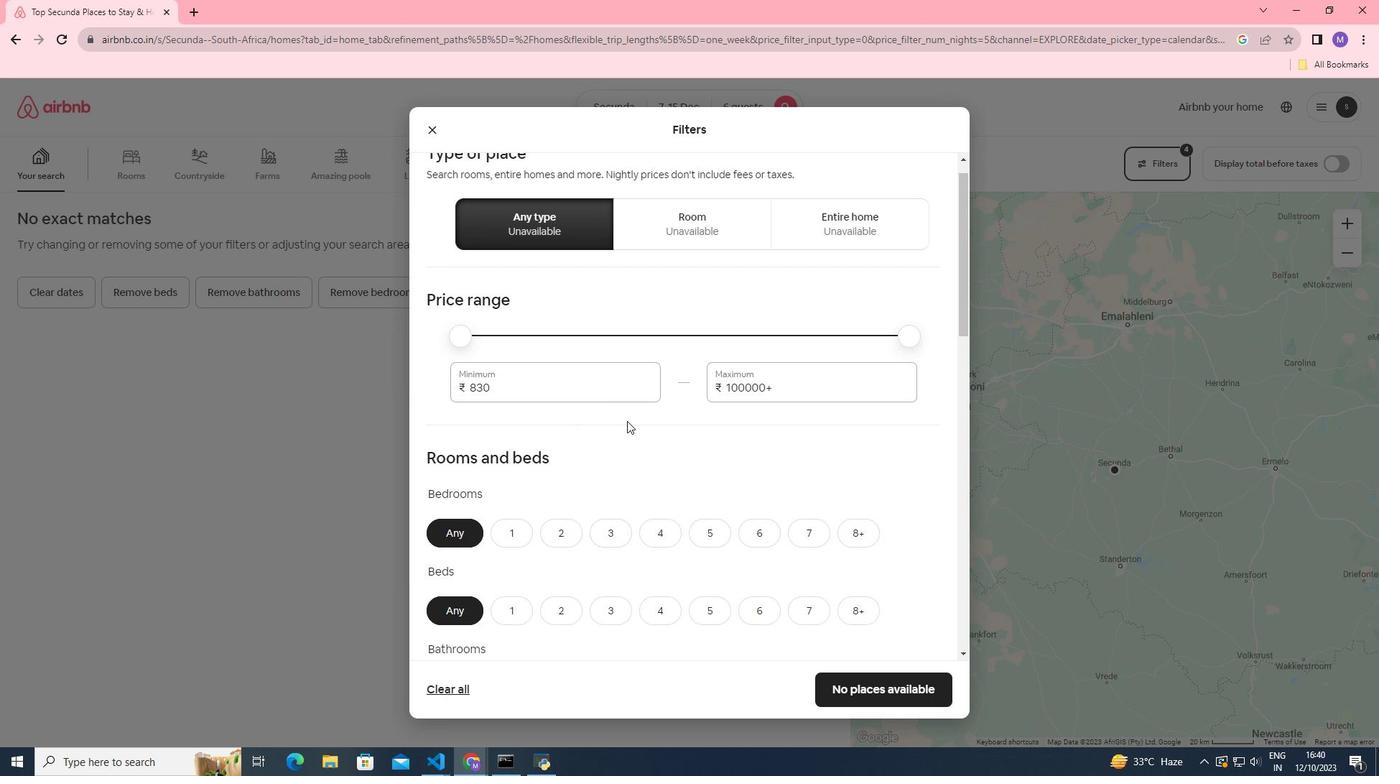 
Action: Mouse moved to (605, 416)
Screenshot: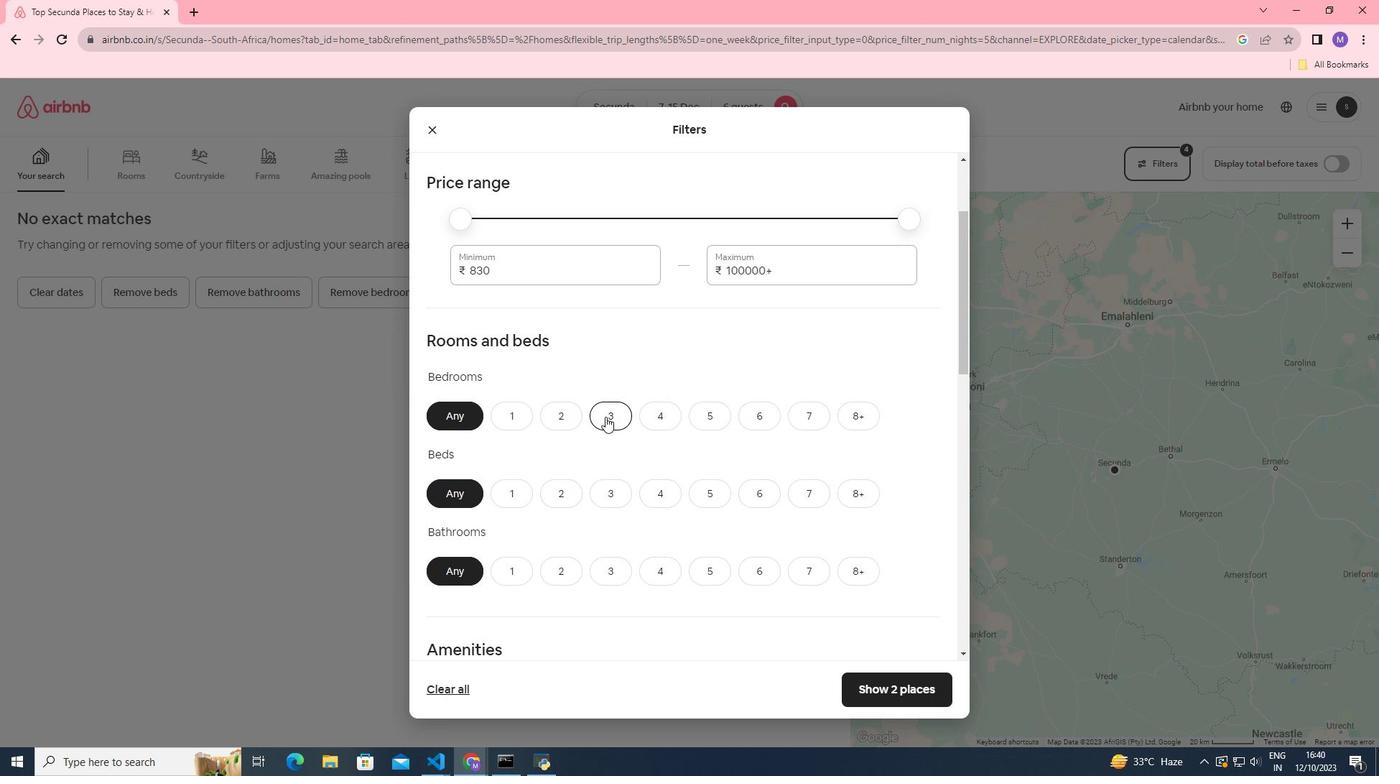 
Action: Mouse pressed left at (605, 416)
Screenshot: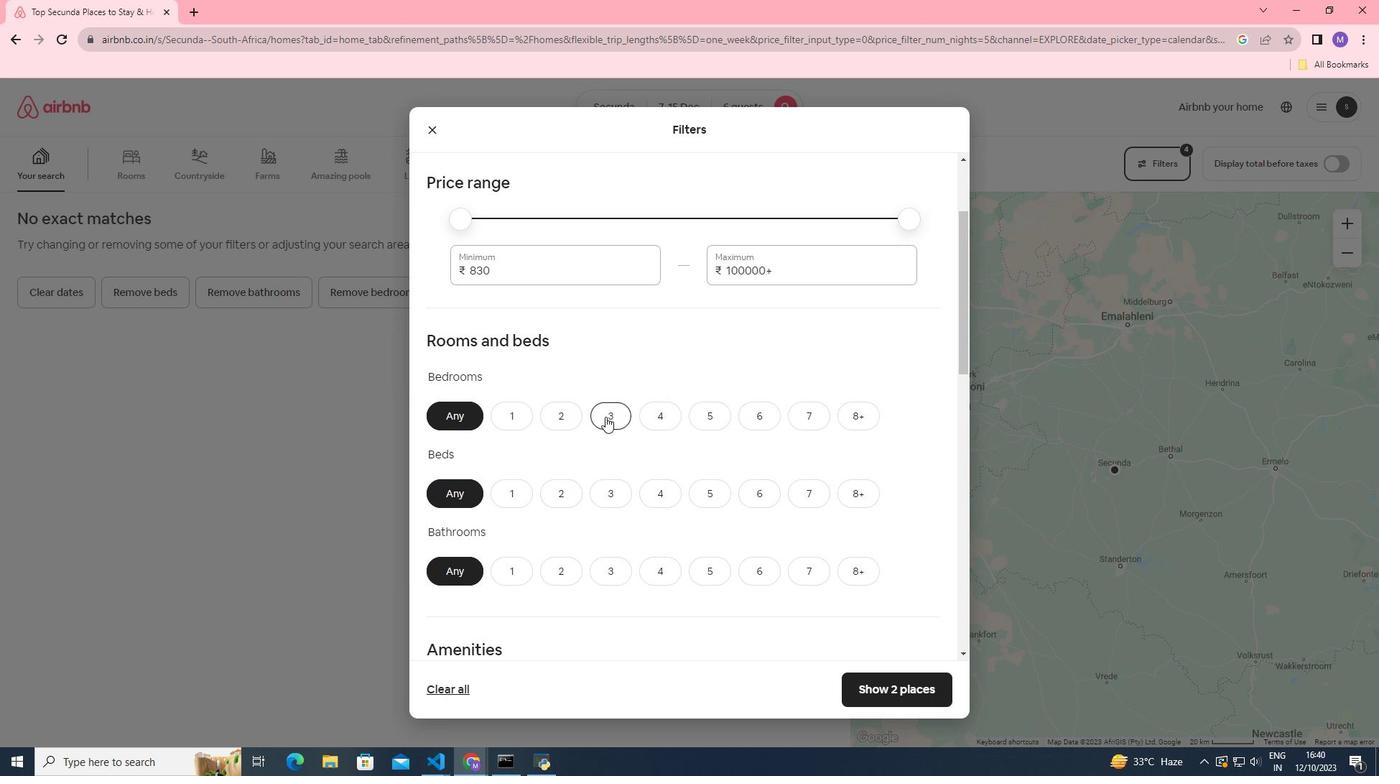
Action: Mouse scrolled (605, 416) with delta (0, 0)
Screenshot: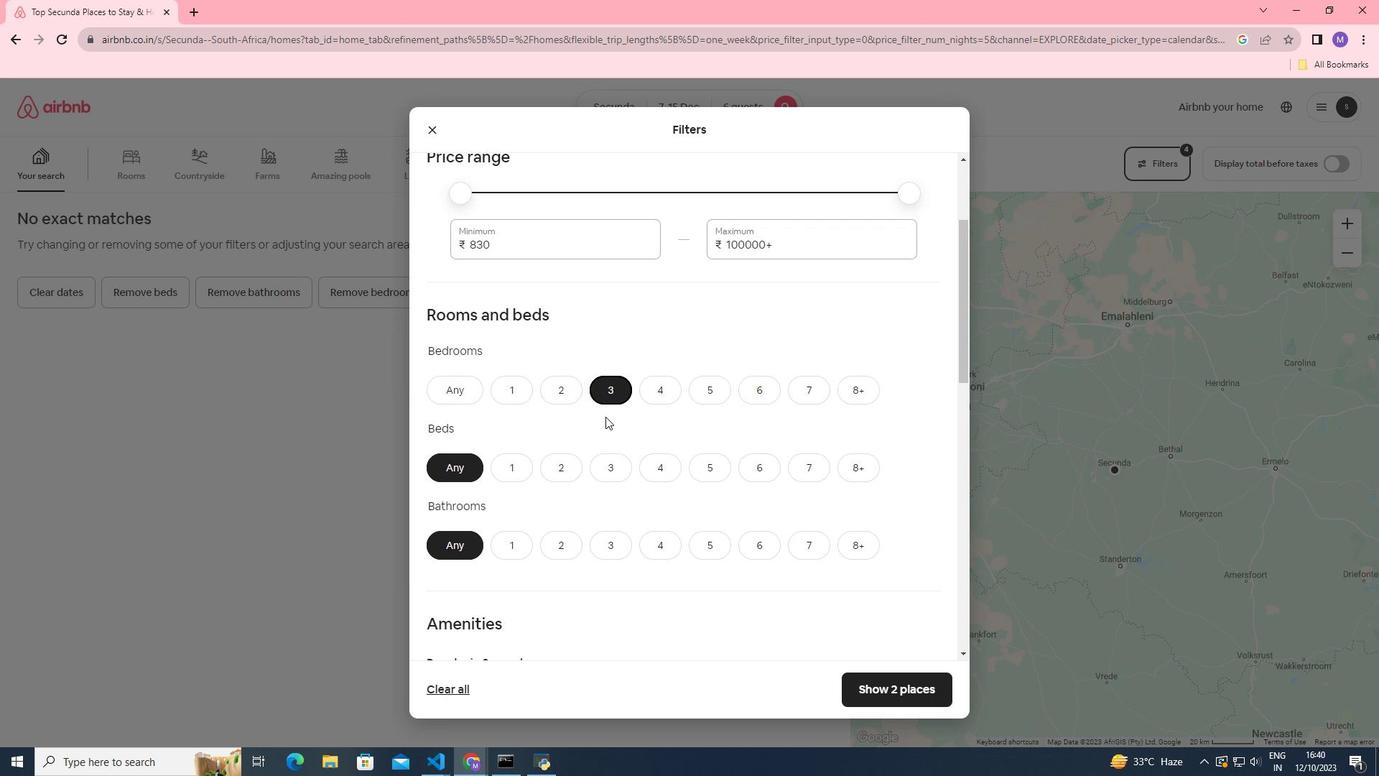 
Action: Mouse moved to (613, 419)
Screenshot: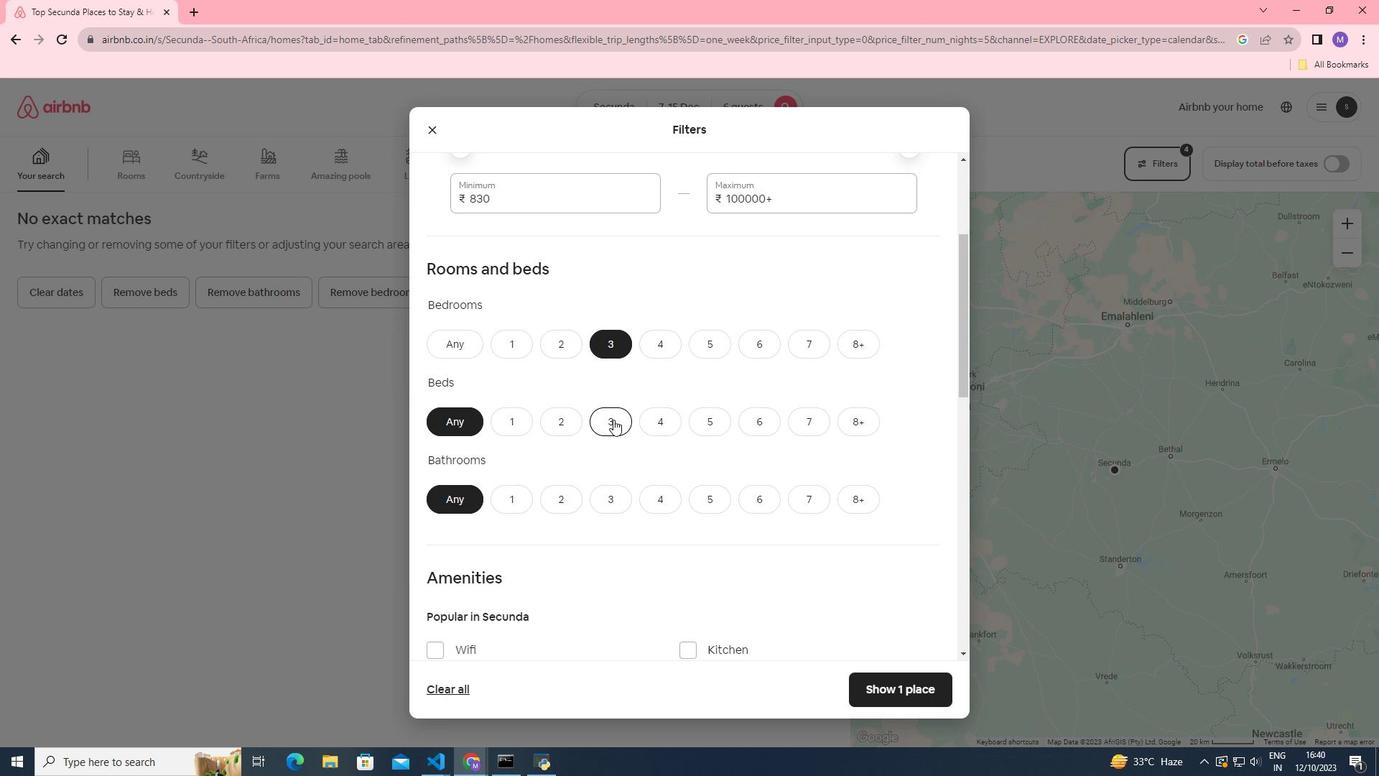 
Action: Mouse pressed left at (613, 419)
Screenshot: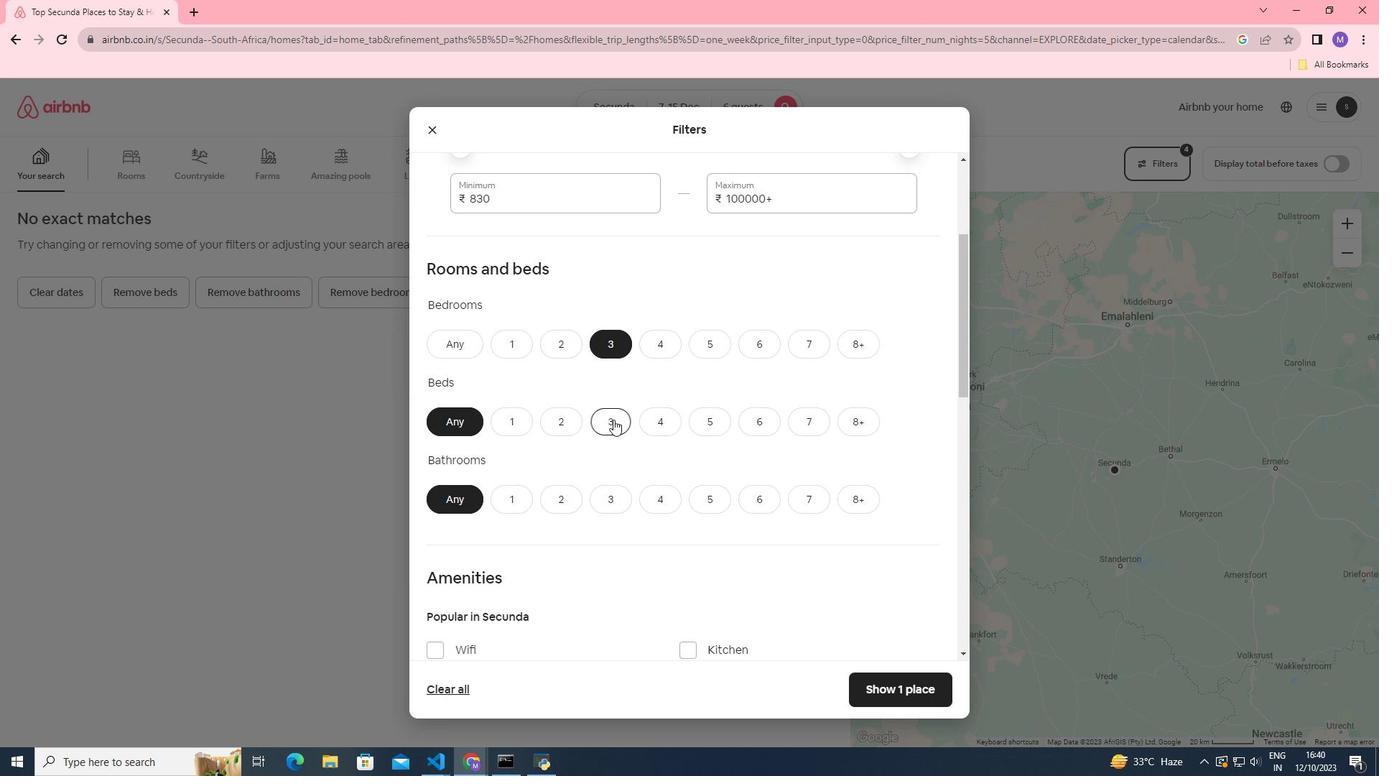 
Action: Mouse moved to (602, 490)
Screenshot: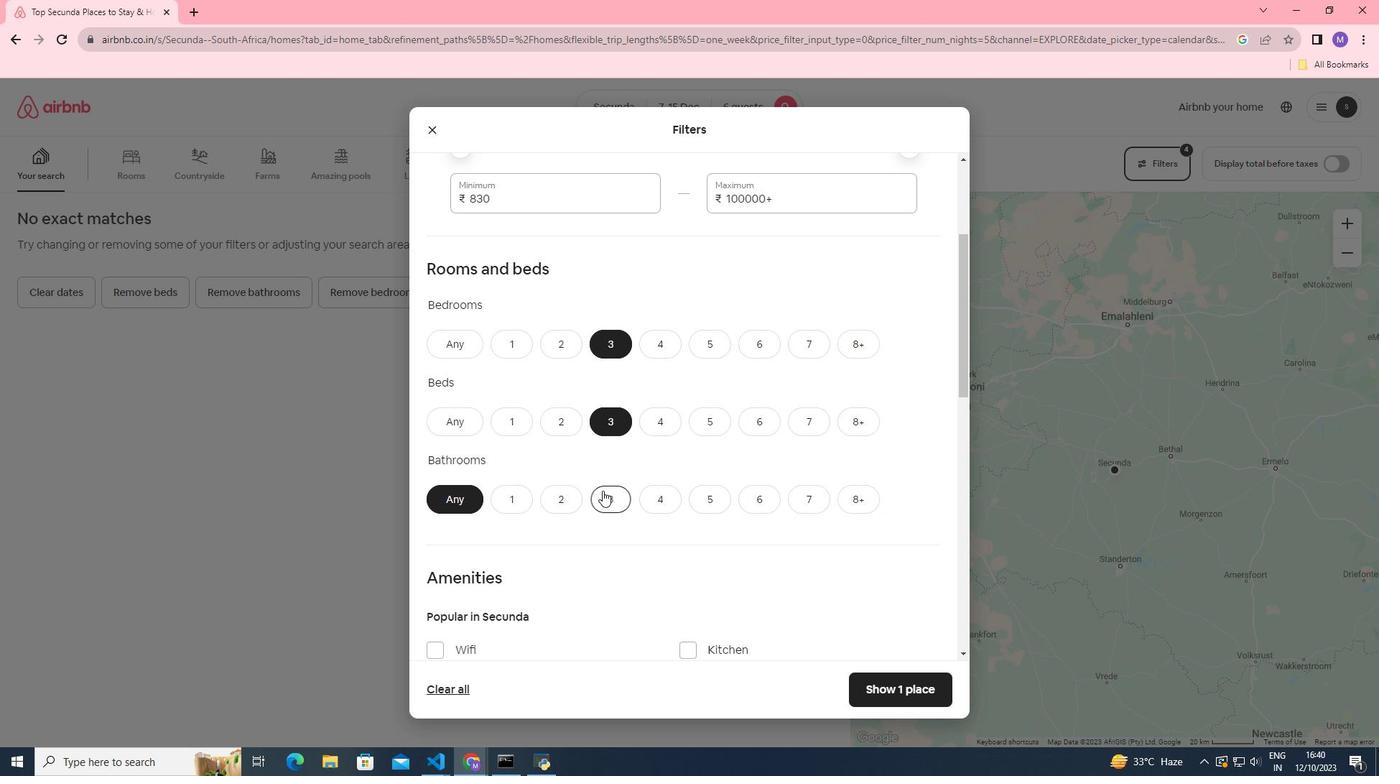 
Action: Mouse pressed left at (602, 490)
Screenshot: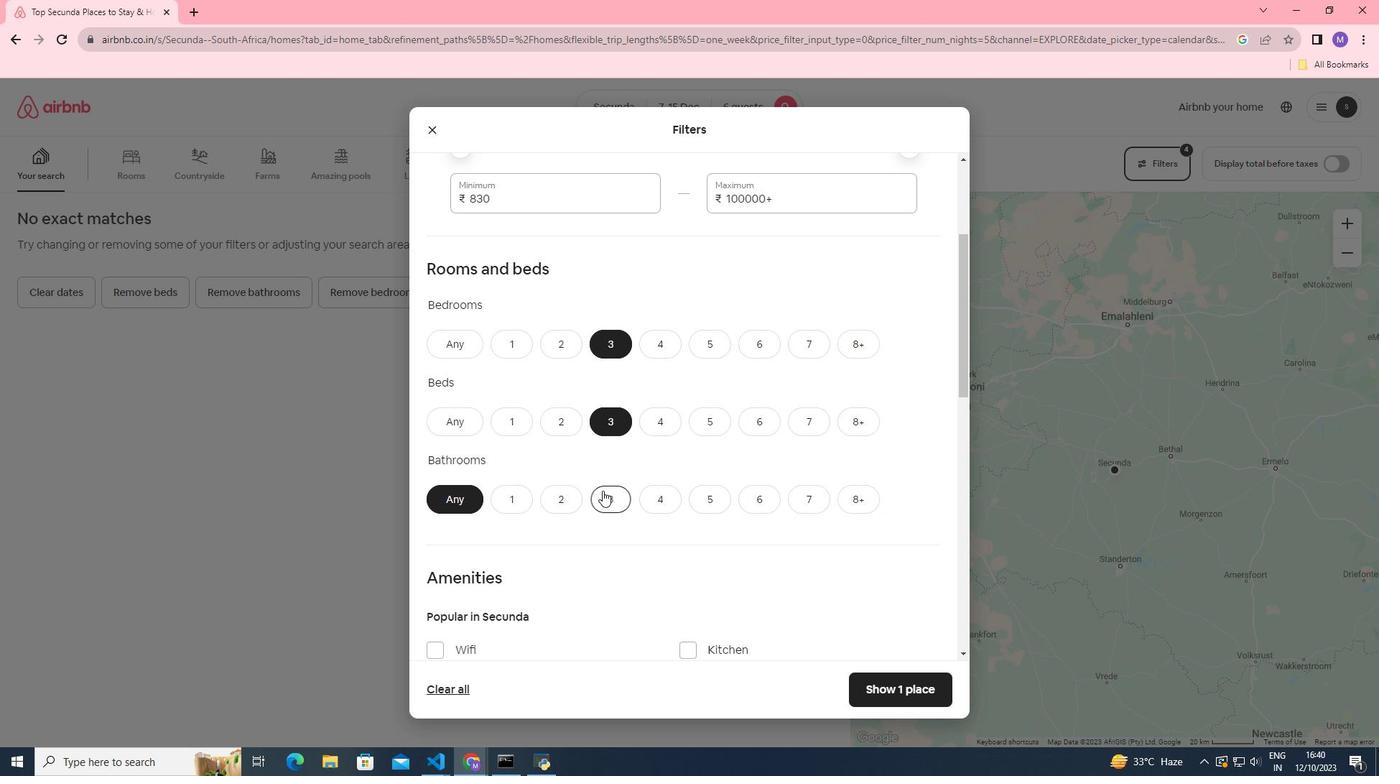 
Action: Mouse moved to (545, 398)
Screenshot: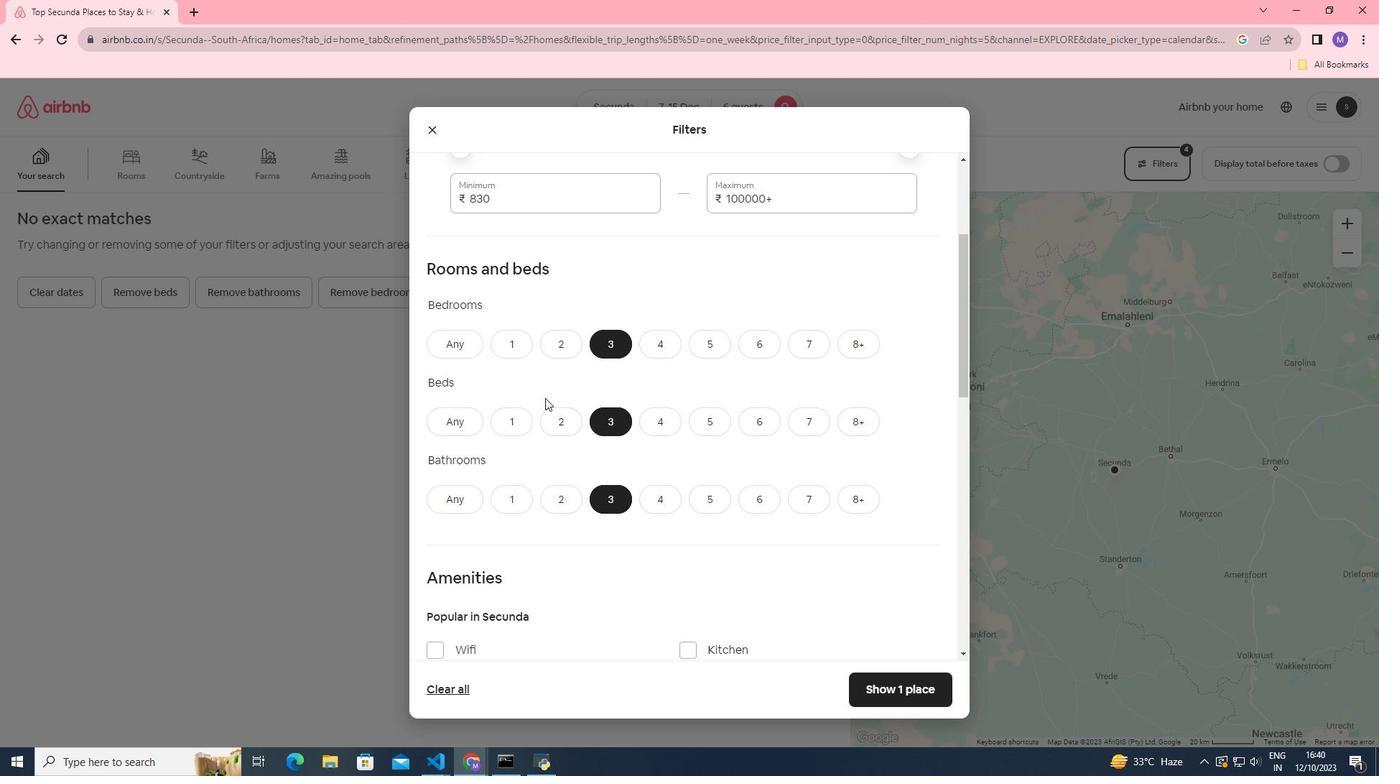 
Action: Mouse scrolled (545, 397) with delta (0, 0)
Screenshot: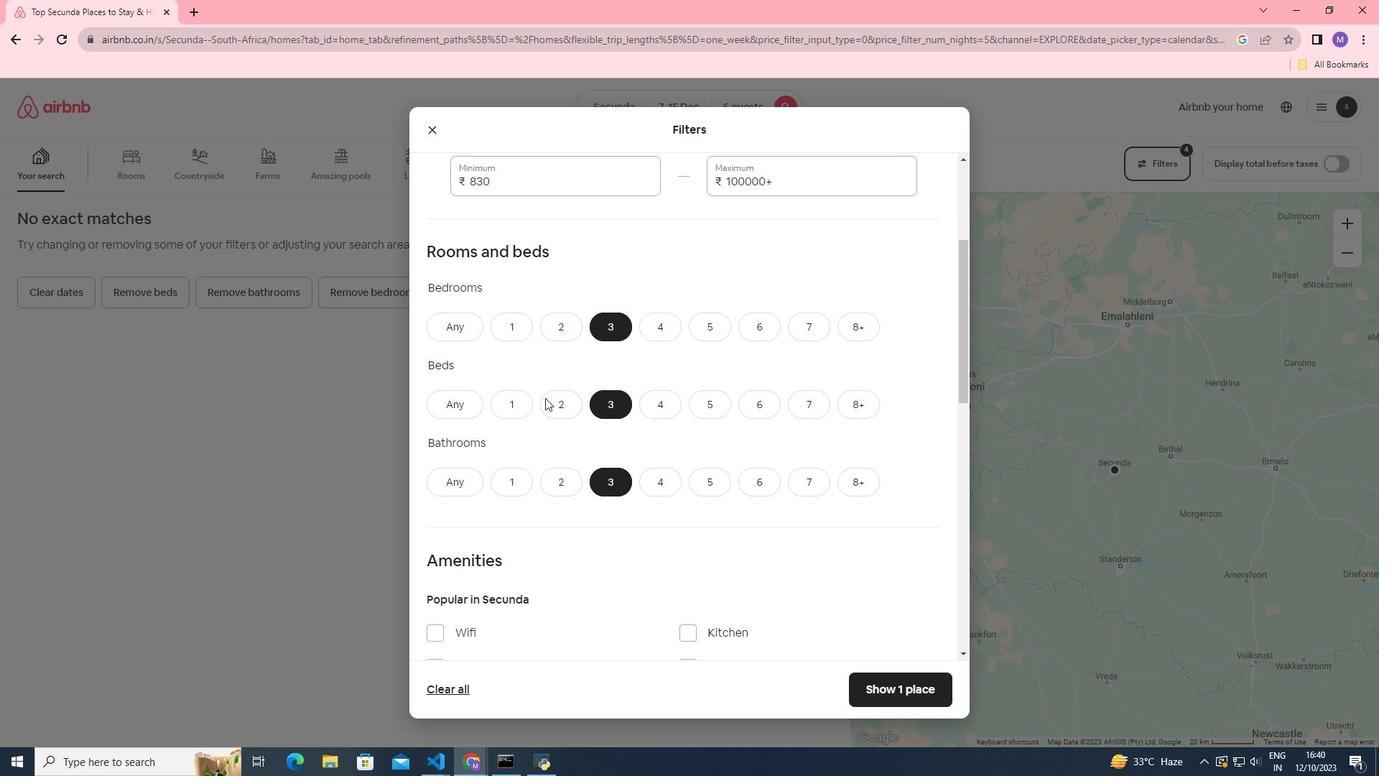 
Action: Mouse scrolled (545, 397) with delta (0, 0)
Screenshot: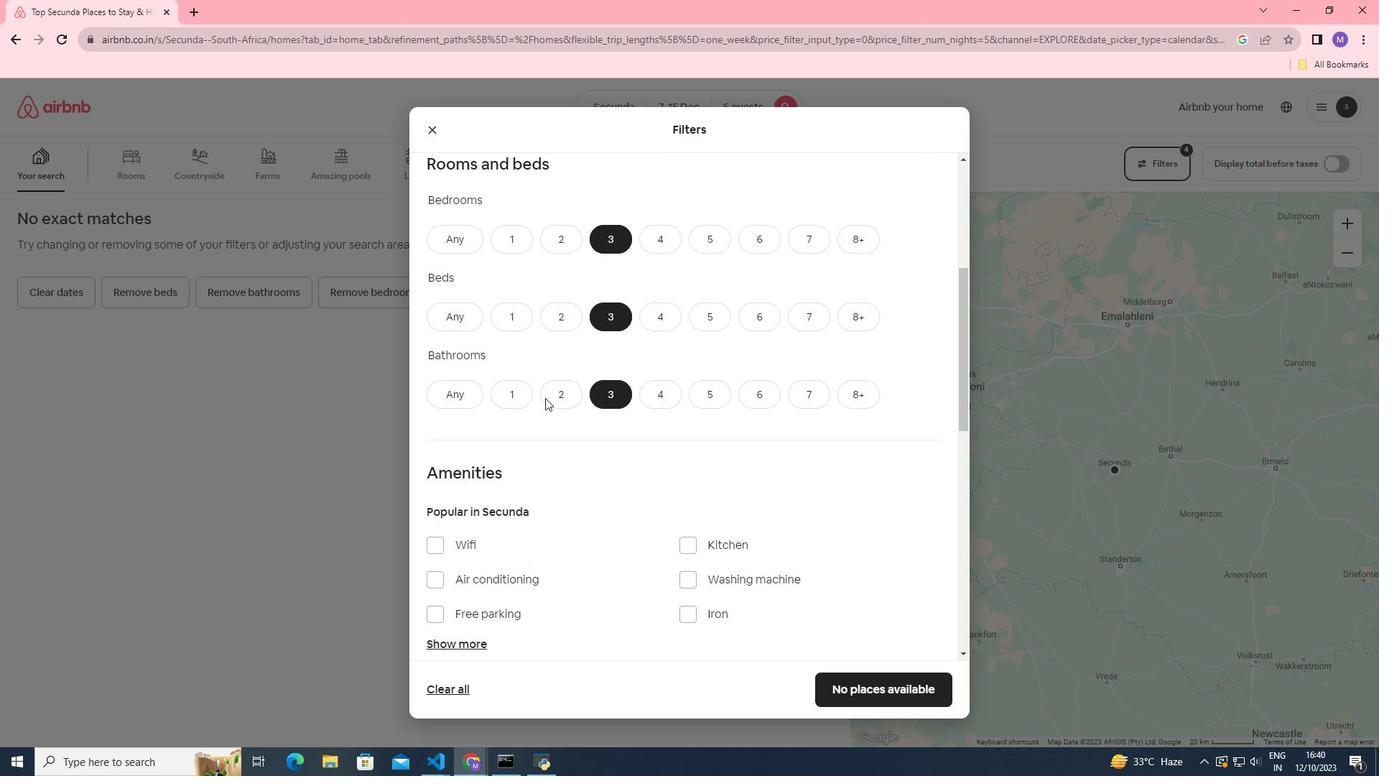 
Action: Mouse scrolled (545, 397) with delta (0, 0)
Screenshot: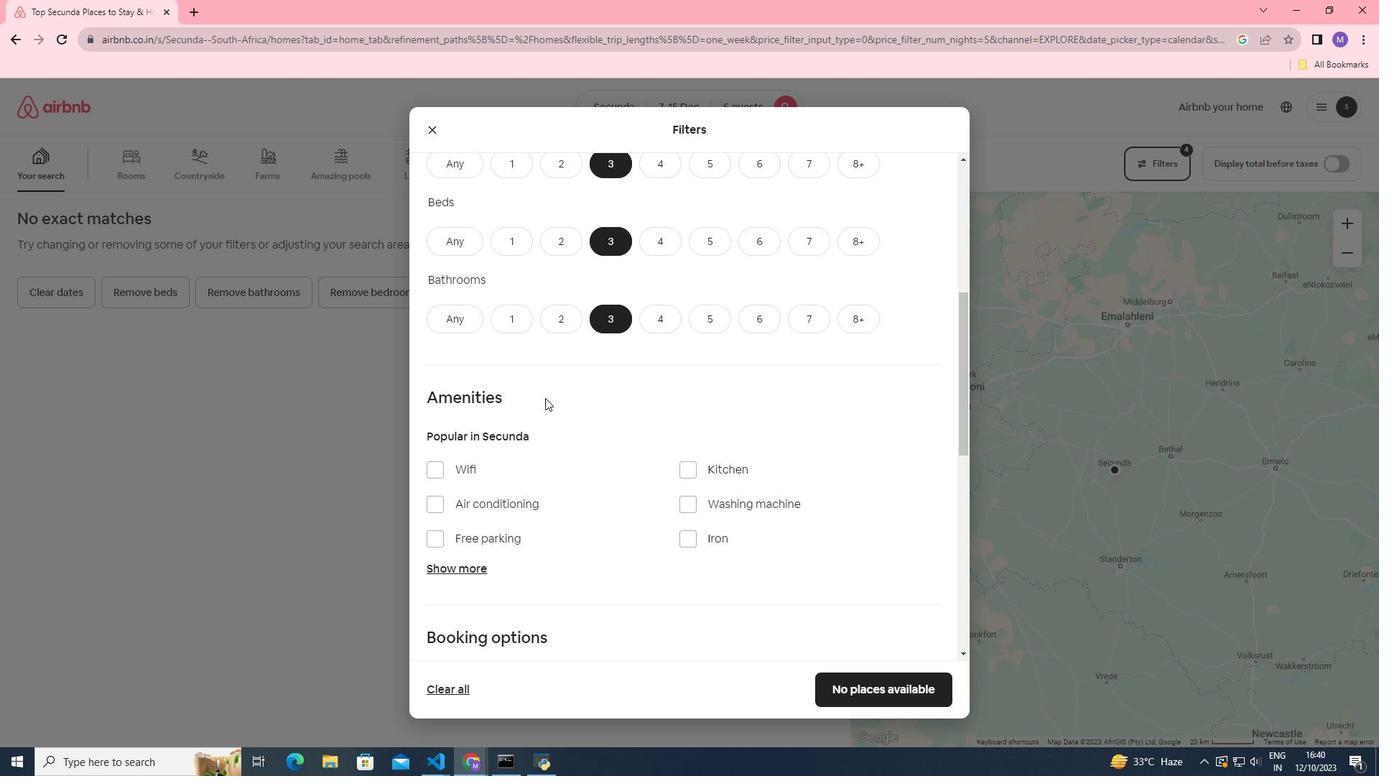 
Action: Mouse scrolled (545, 397) with delta (0, 0)
Screenshot: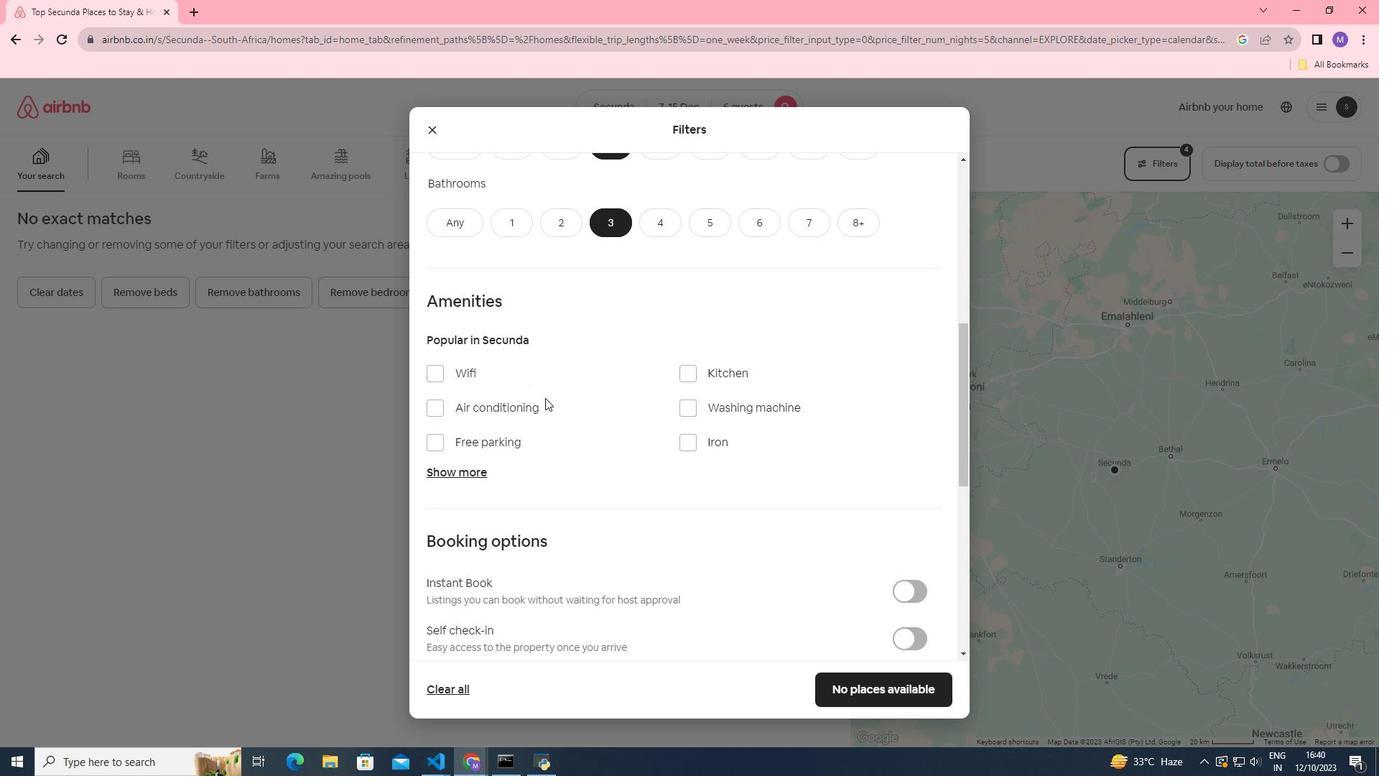
Action: Mouse scrolled (545, 397) with delta (0, 0)
Screenshot: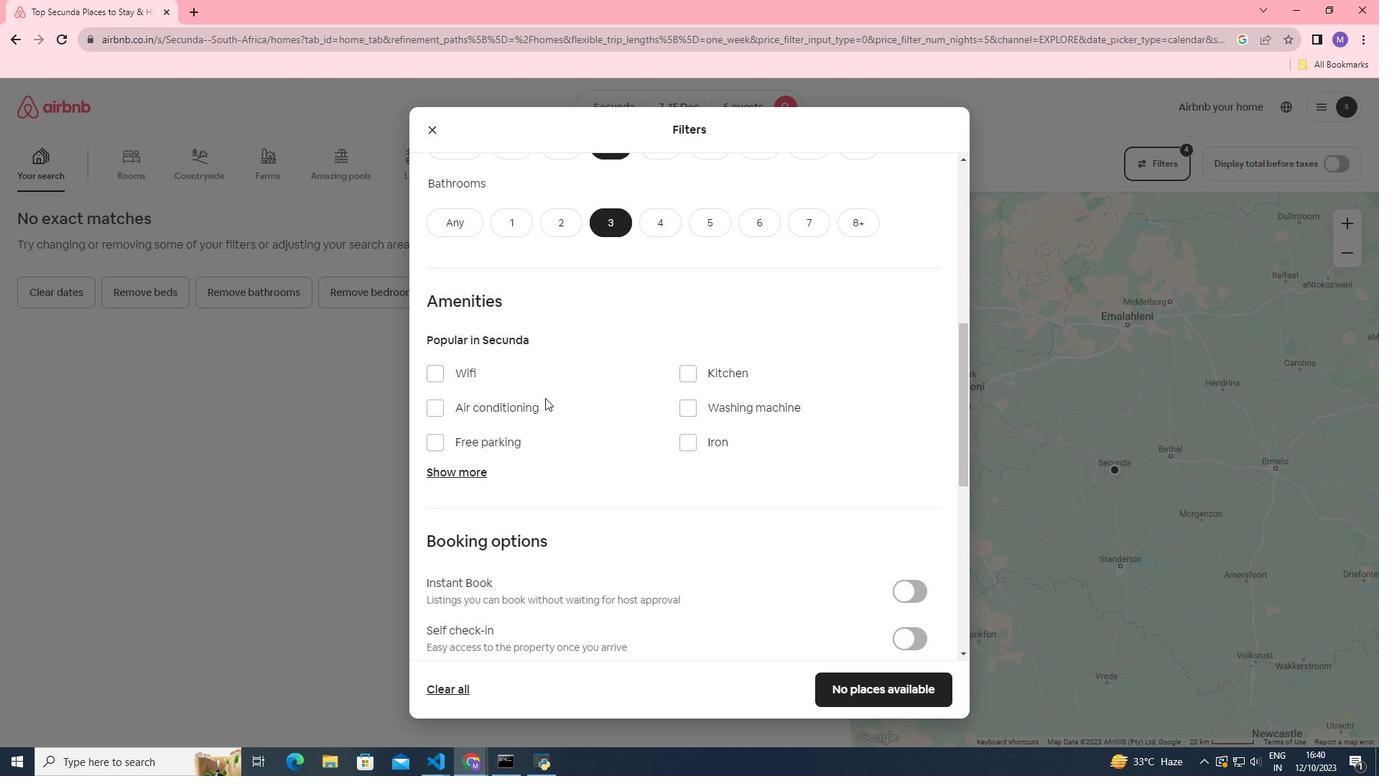 
Action: Mouse moved to (838, 677)
Screenshot: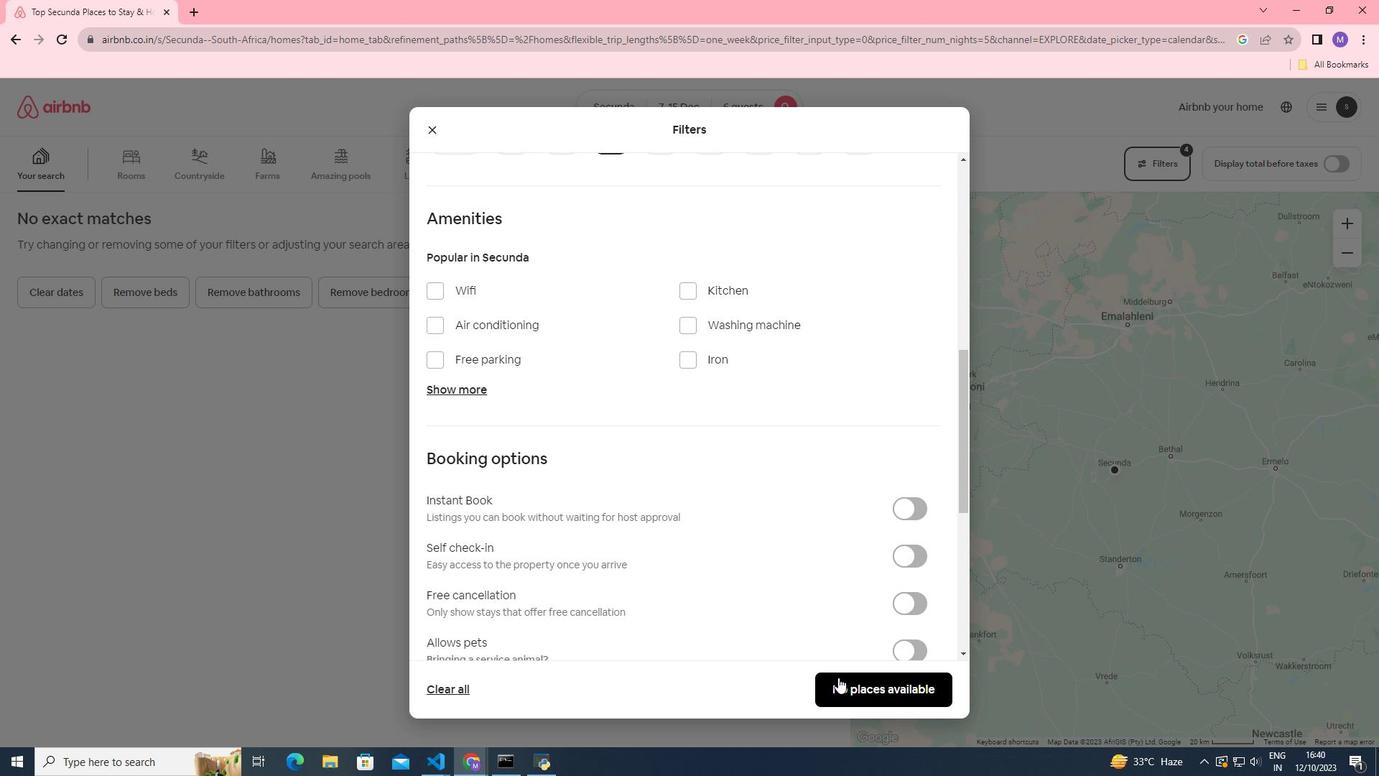 
Action: Mouse pressed left at (838, 677)
Screenshot: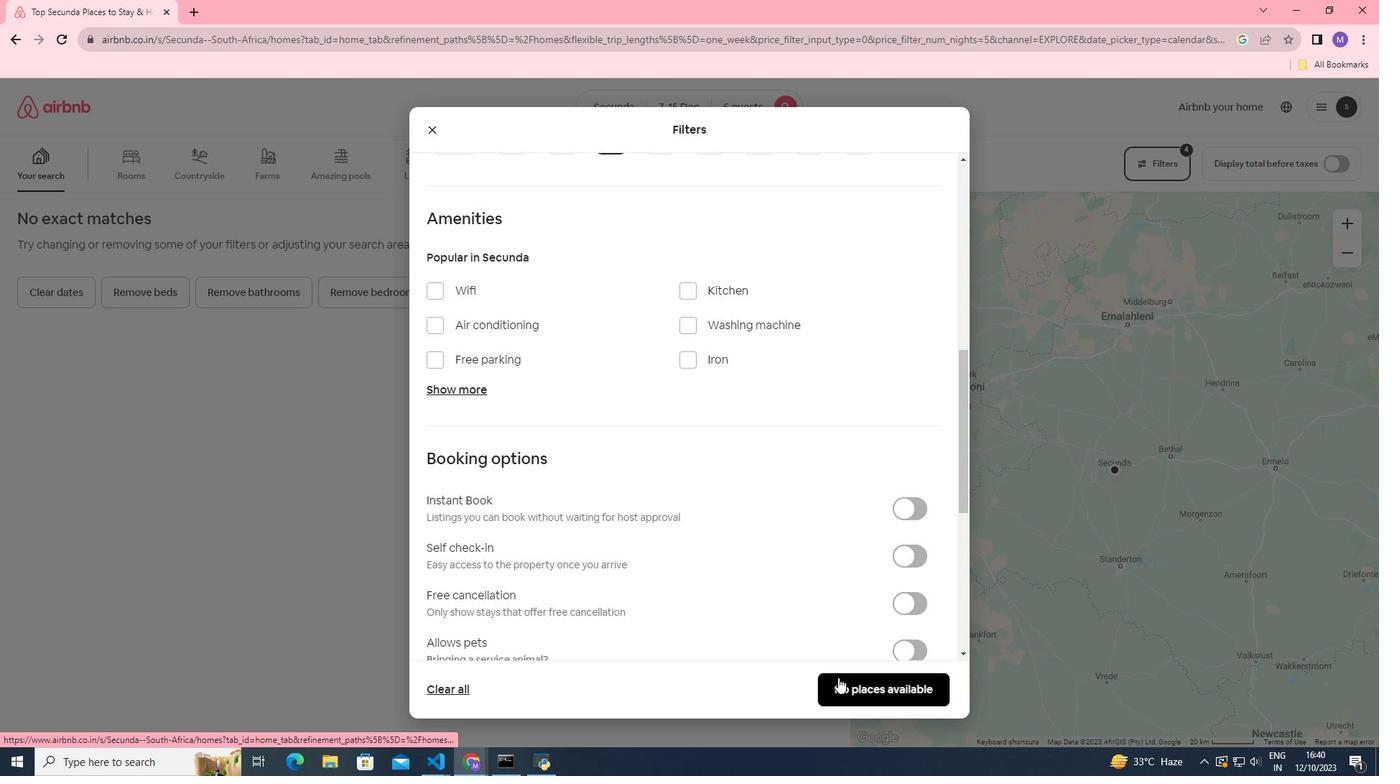 
Action: Mouse moved to (580, 475)
Screenshot: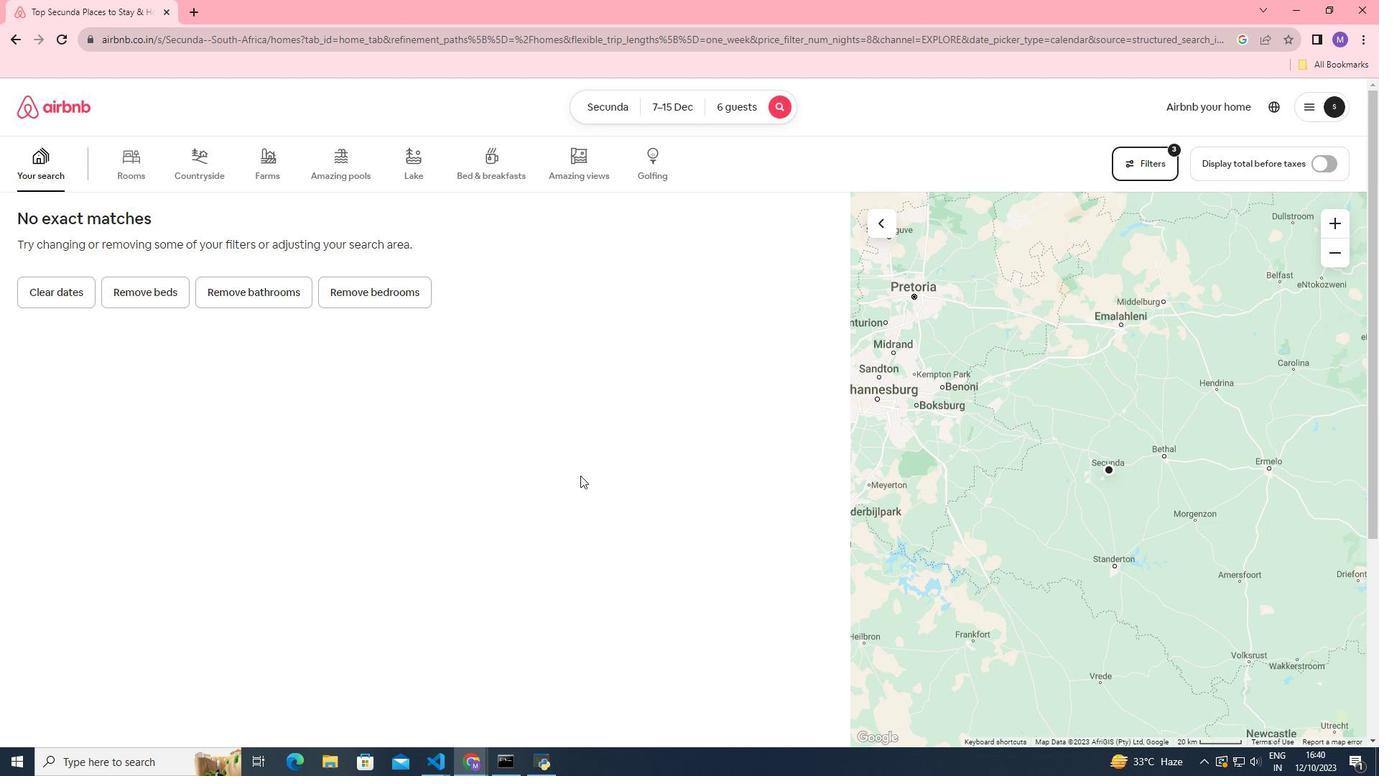 
